 Task: Create a due date automation trigger when advanced on, on the tuesday after a card is due add dates with a start date at 11:00 AM.
Action: Mouse moved to (959, 296)
Screenshot: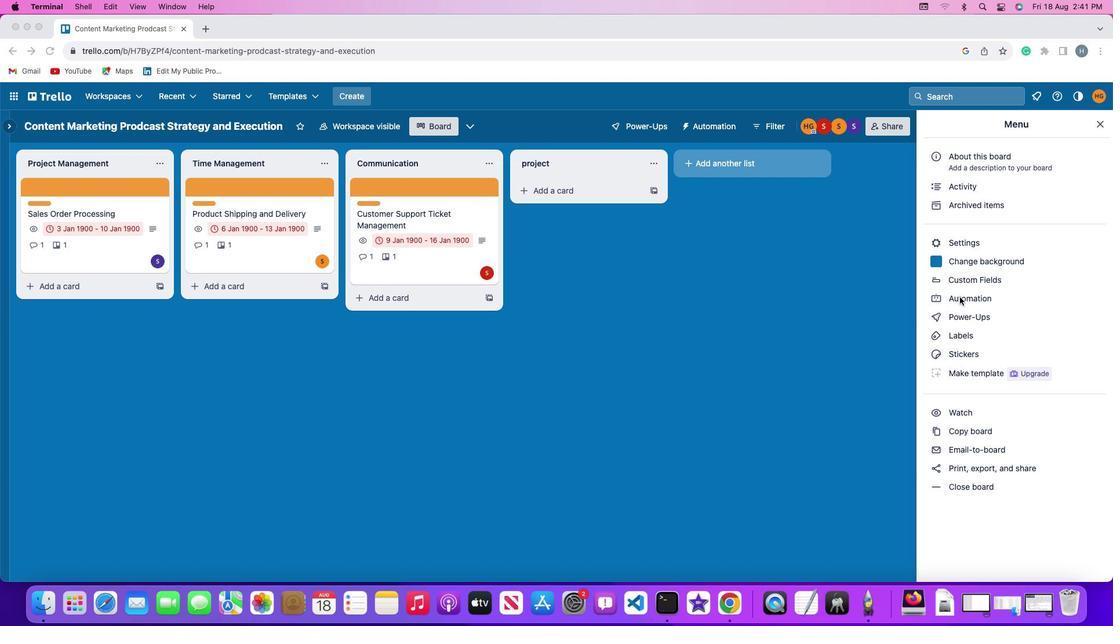 
Action: Mouse pressed left at (959, 296)
Screenshot: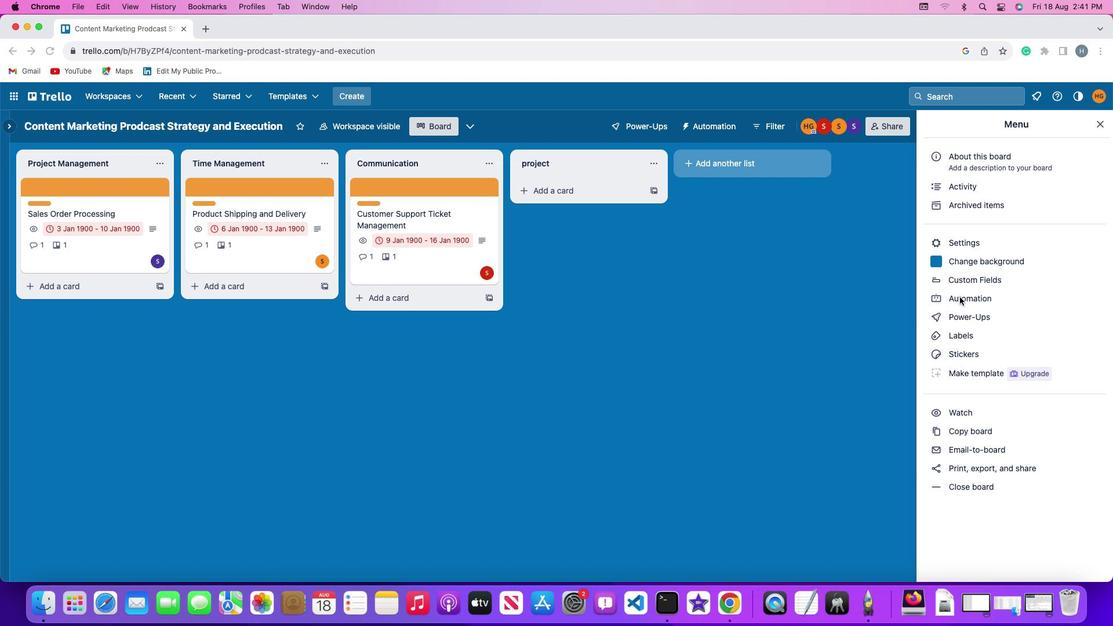 
Action: Mouse pressed left at (959, 296)
Screenshot: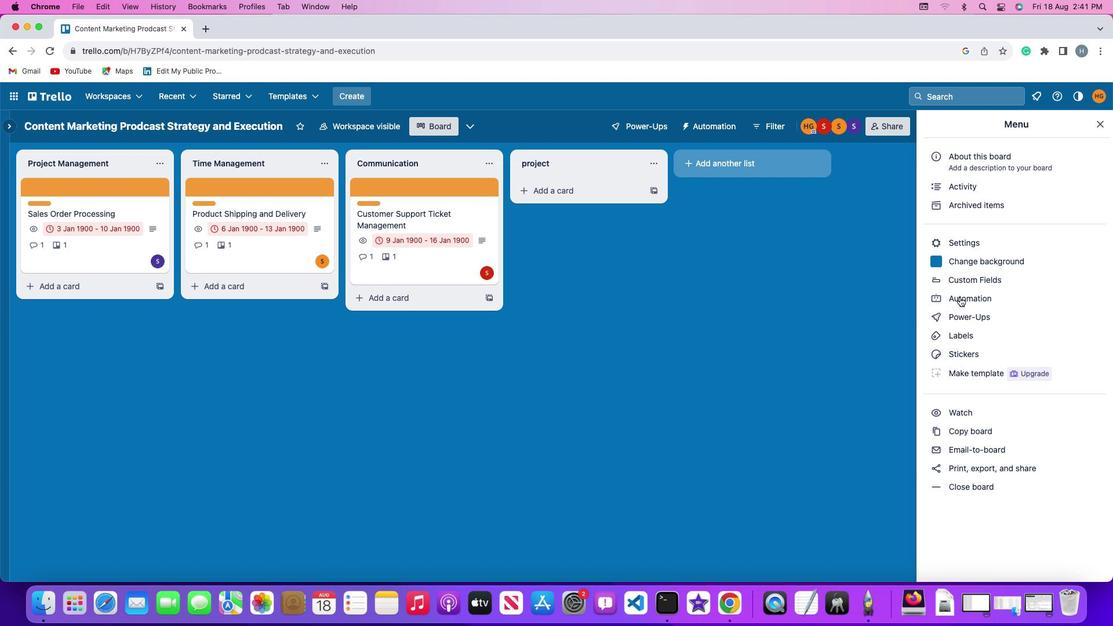 
Action: Mouse moved to (65, 279)
Screenshot: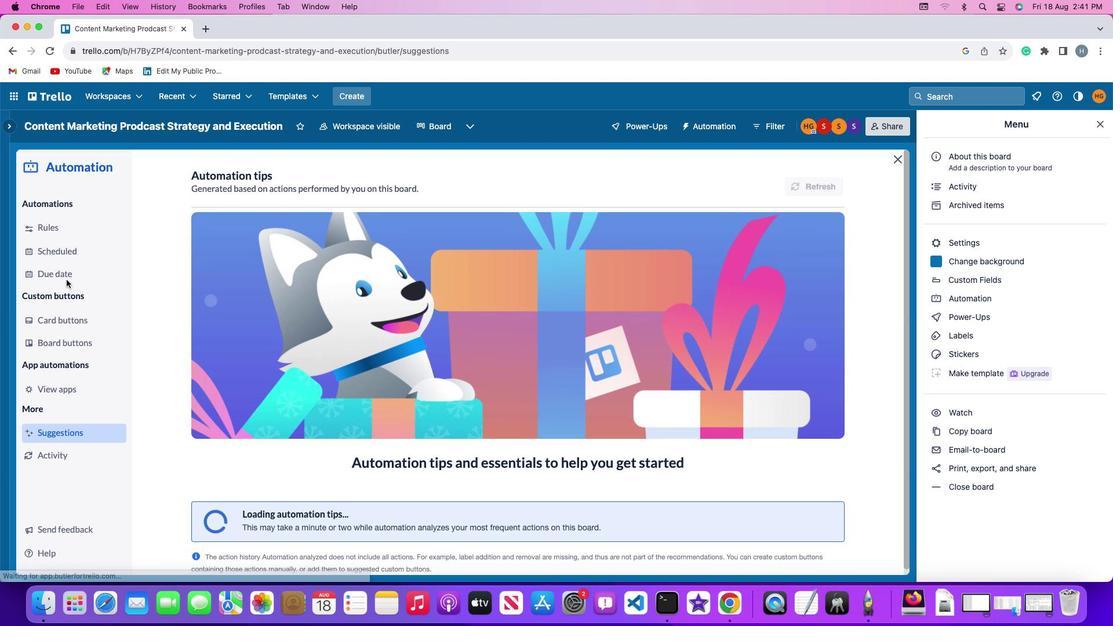
Action: Mouse pressed left at (65, 279)
Screenshot: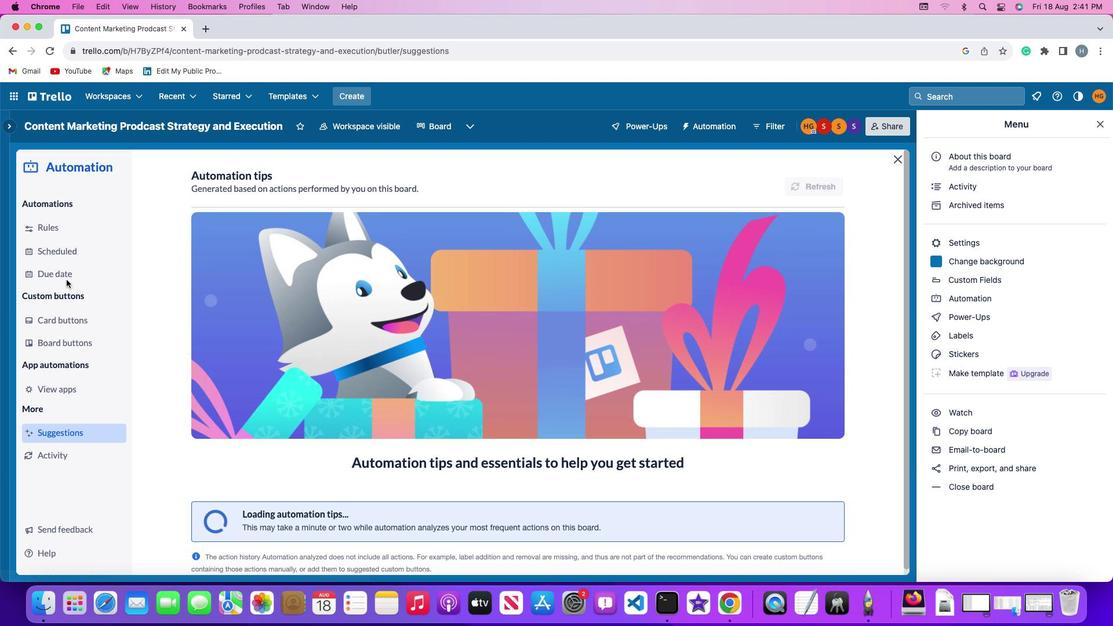 
Action: Mouse moved to (790, 177)
Screenshot: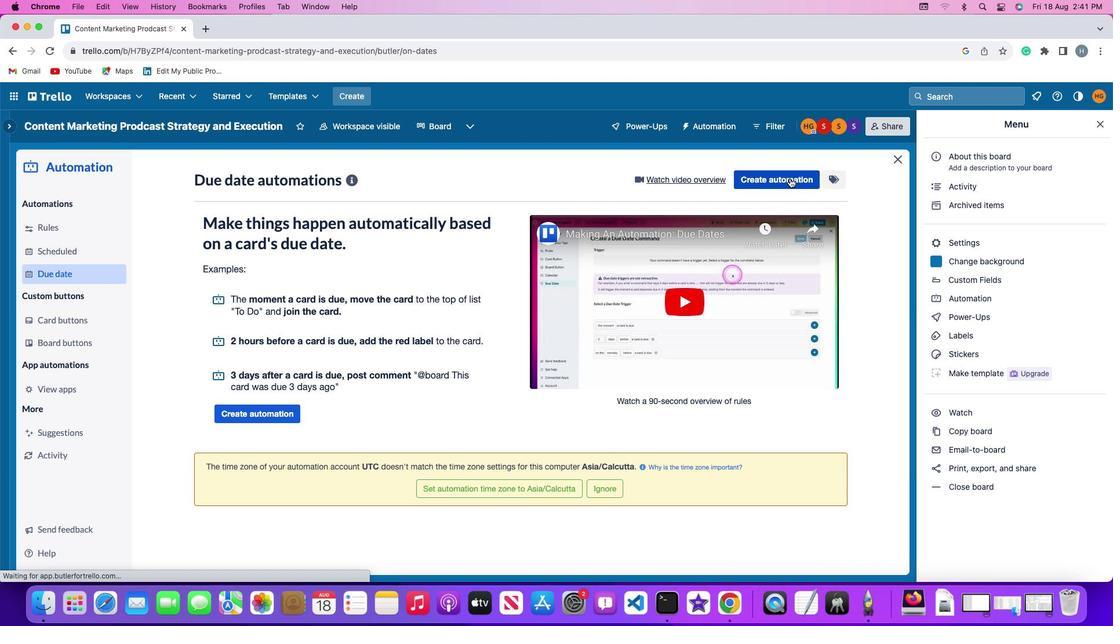 
Action: Mouse pressed left at (790, 177)
Screenshot: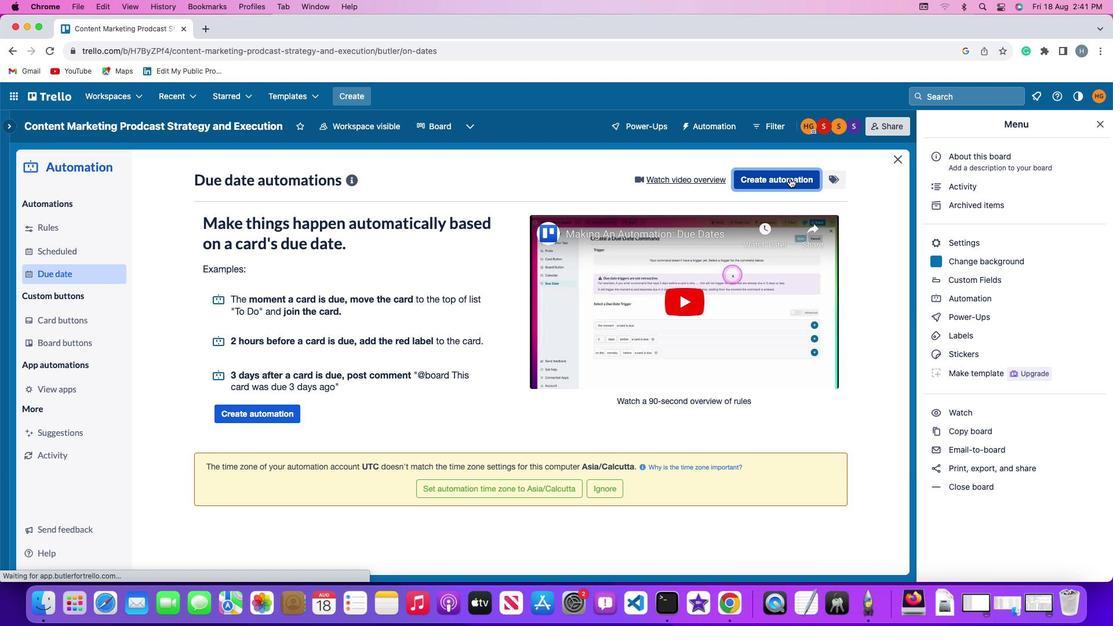 
Action: Mouse moved to (221, 288)
Screenshot: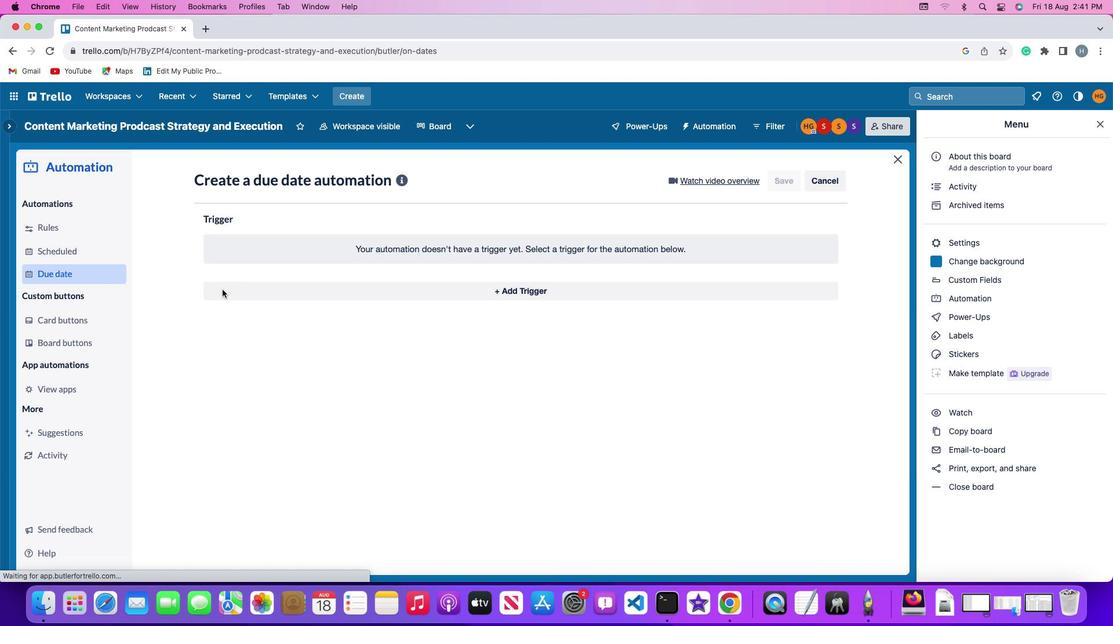 
Action: Mouse pressed left at (221, 288)
Screenshot: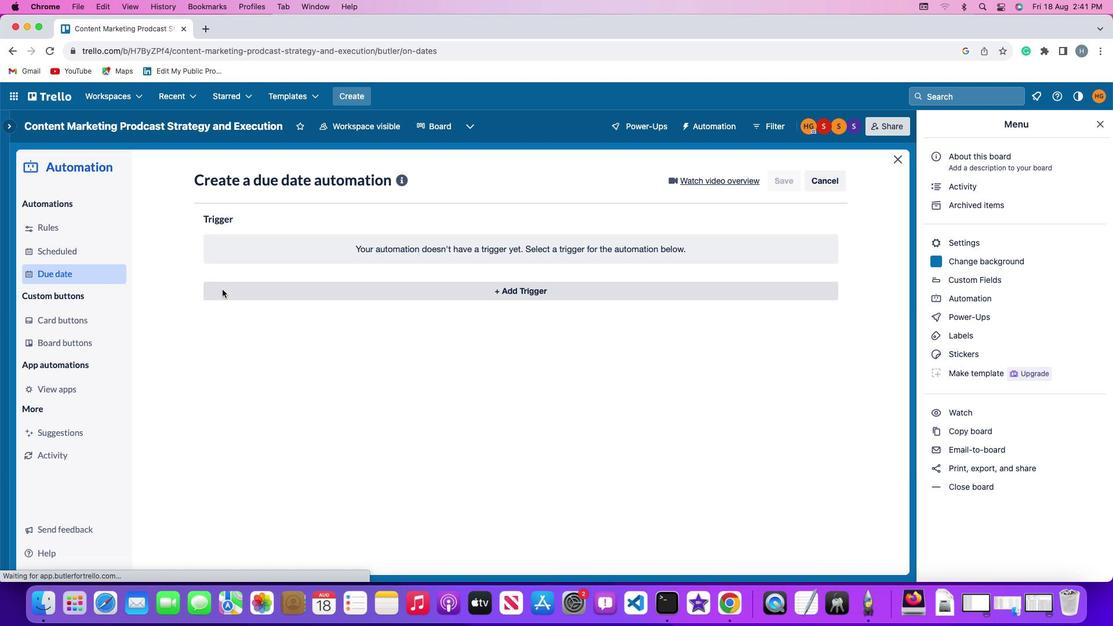 
Action: Mouse moved to (248, 503)
Screenshot: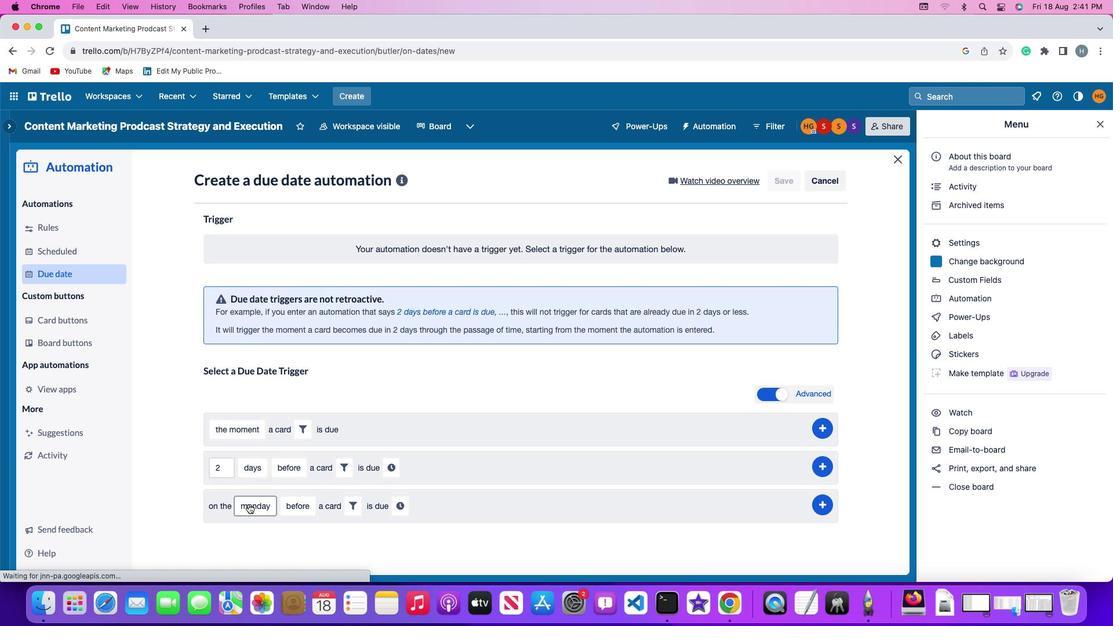 
Action: Mouse pressed left at (248, 503)
Screenshot: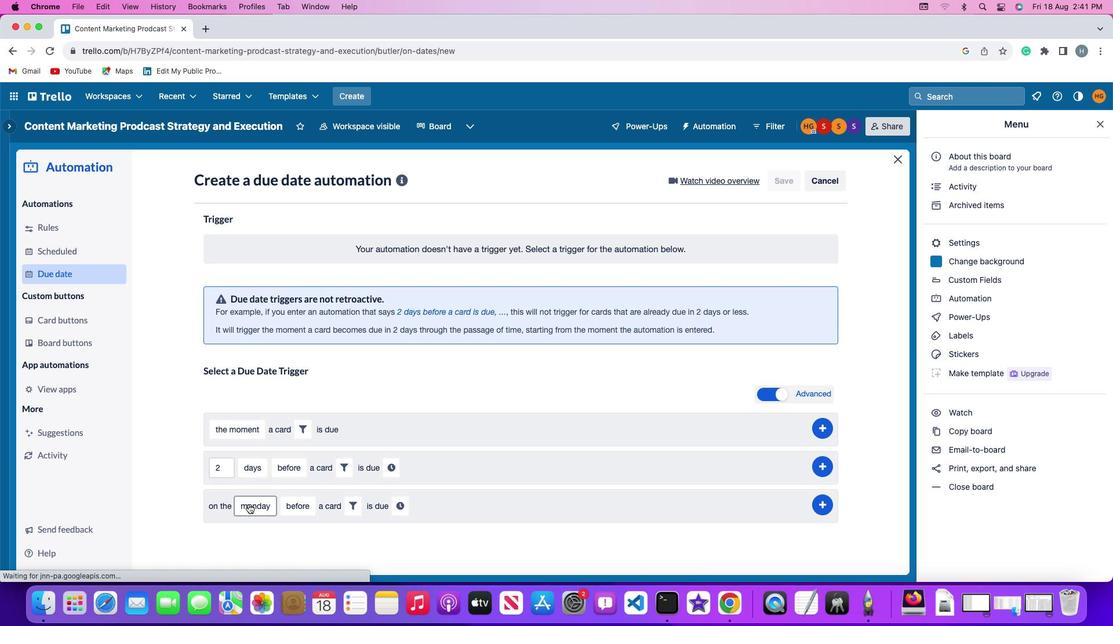 
Action: Mouse moved to (274, 372)
Screenshot: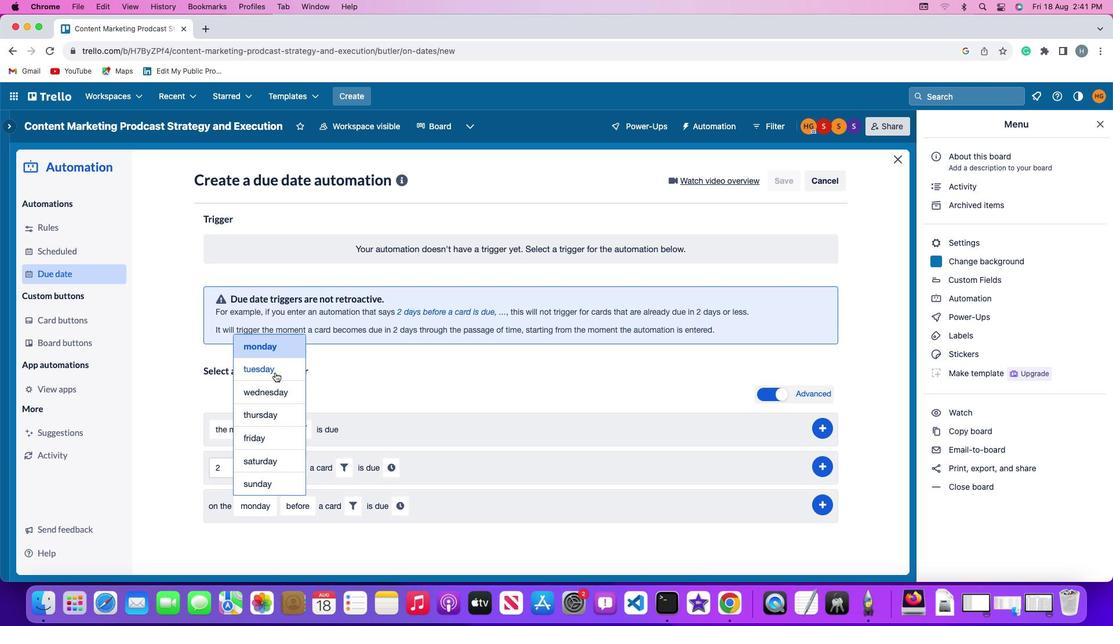 
Action: Mouse pressed left at (274, 372)
Screenshot: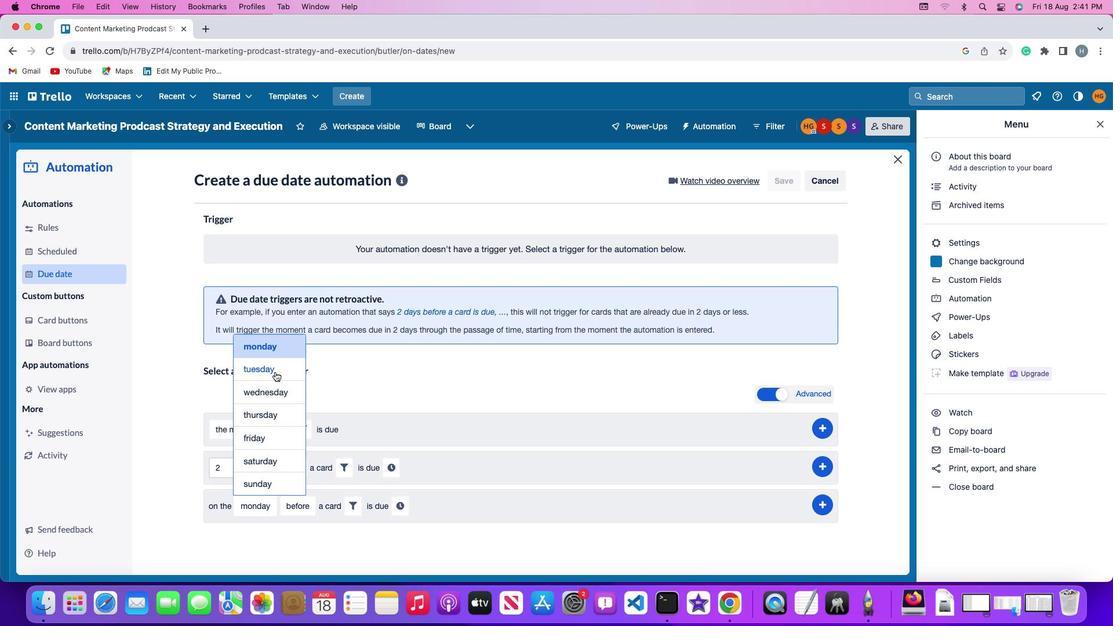 
Action: Mouse moved to (296, 509)
Screenshot: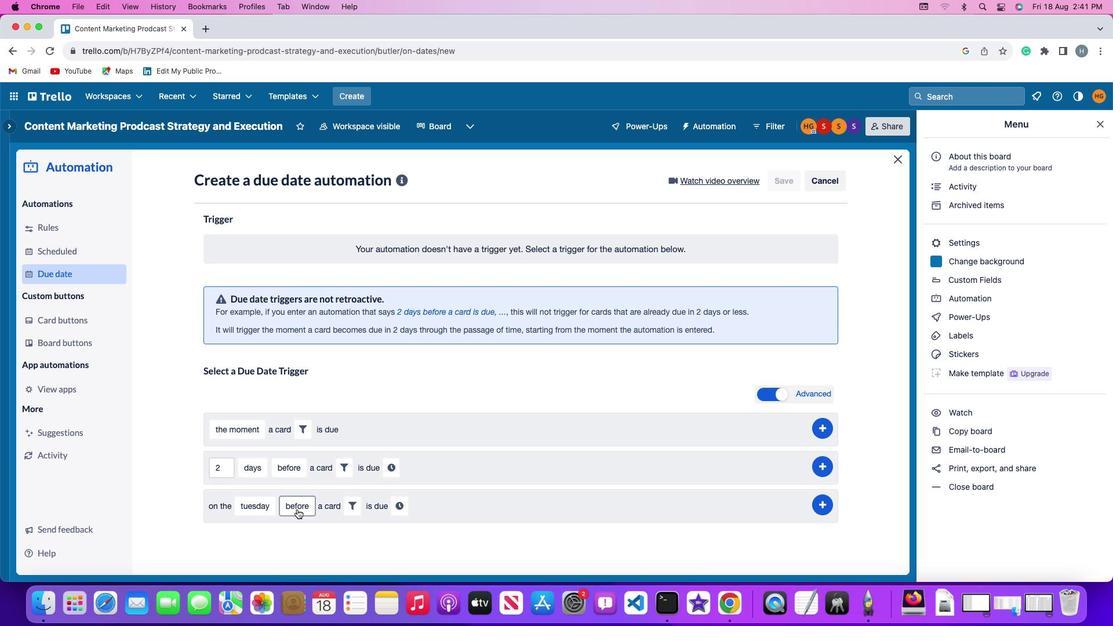 
Action: Mouse pressed left at (296, 509)
Screenshot: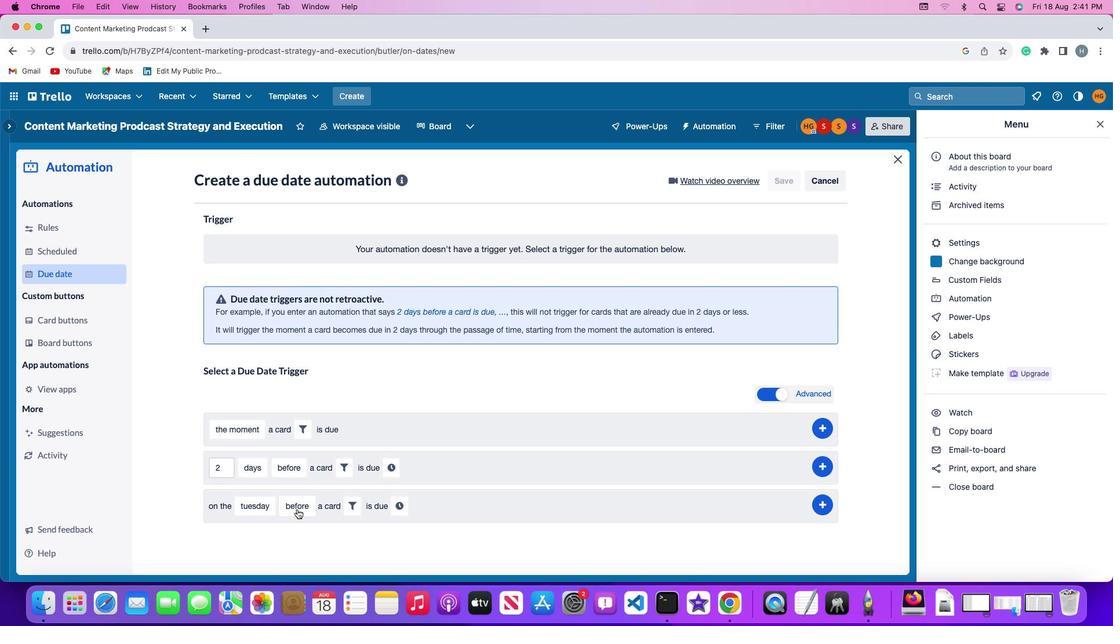 
Action: Mouse moved to (317, 433)
Screenshot: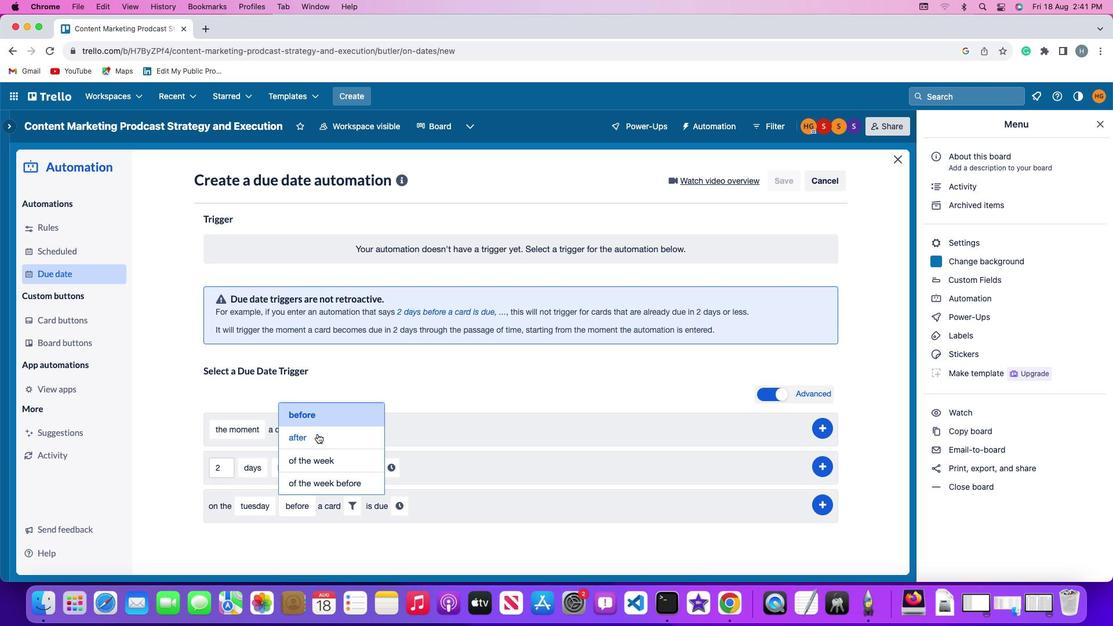 
Action: Mouse pressed left at (317, 433)
Screenshot: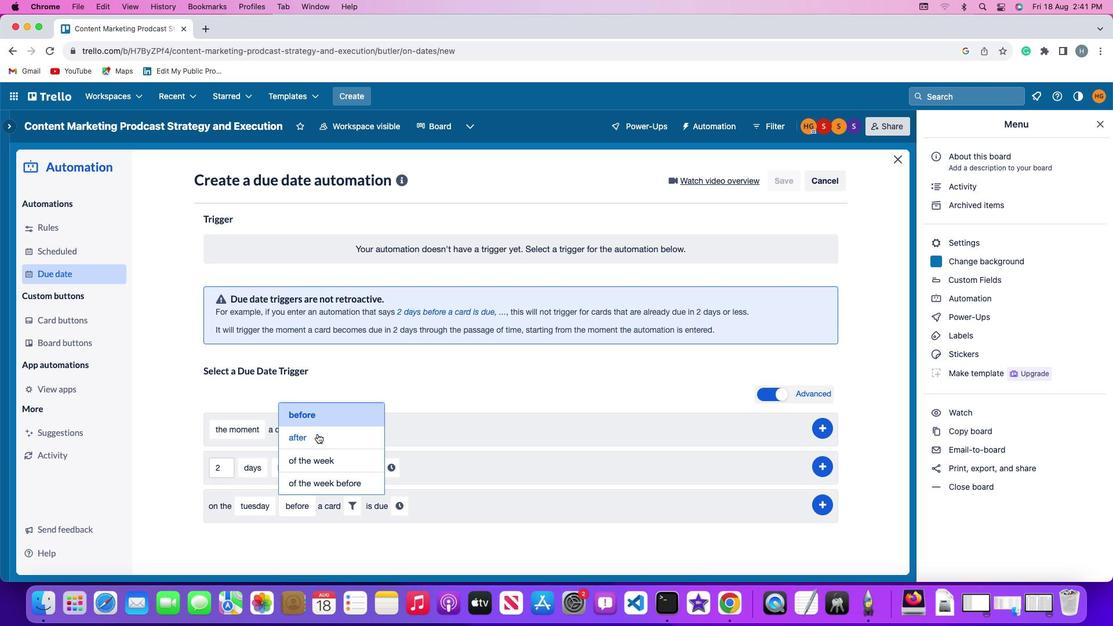 
Action: Mouse moved to (352, 511)
Screenshot: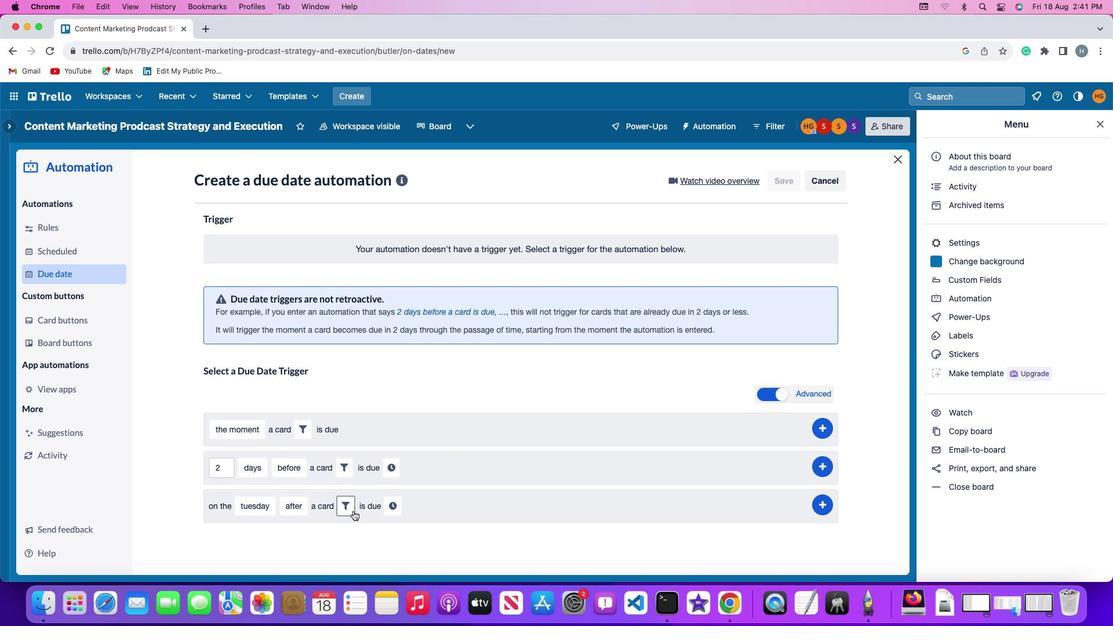
Action: Mouse pressed left at (352, 511)
Screenshot: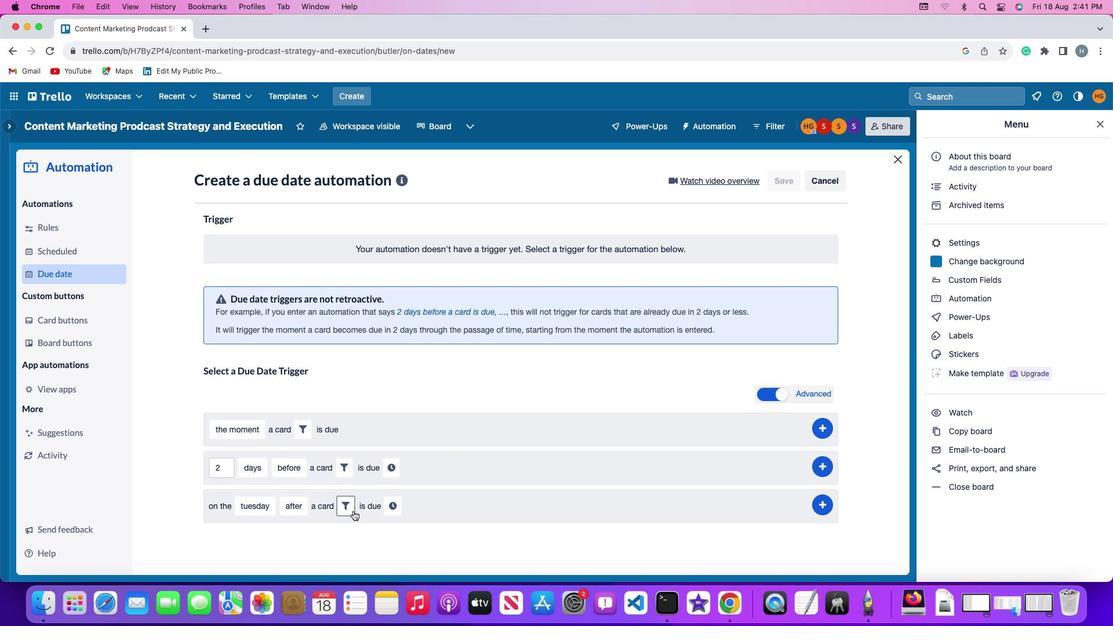 
Action: Mouse moved to (415, 542)
Screenshot: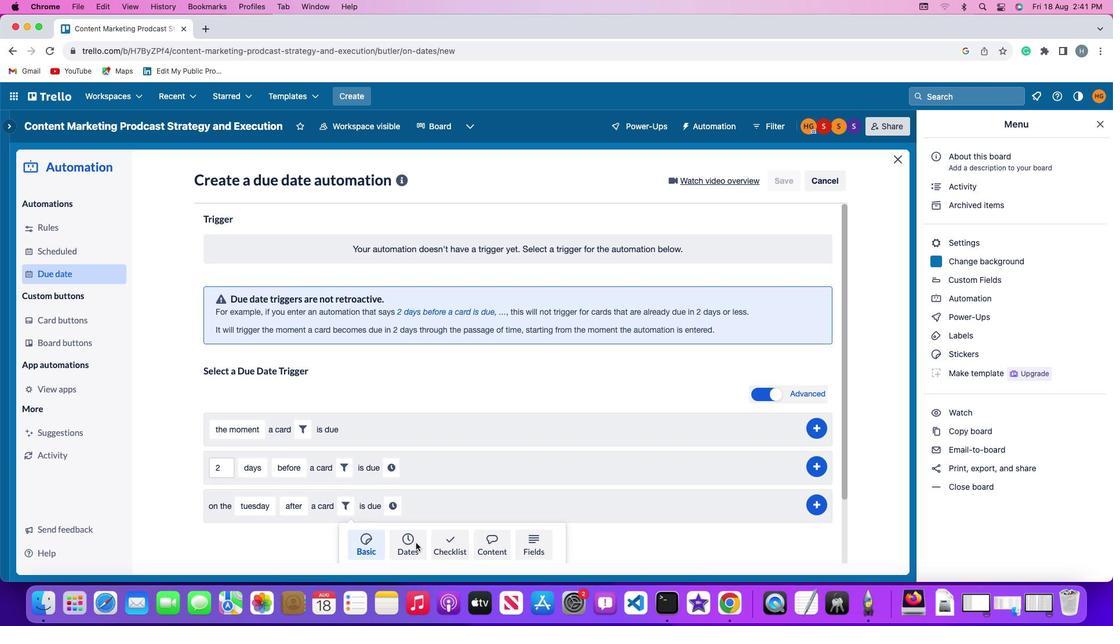 
Action: Mouse pressed left at (415, 542)
Screenshot: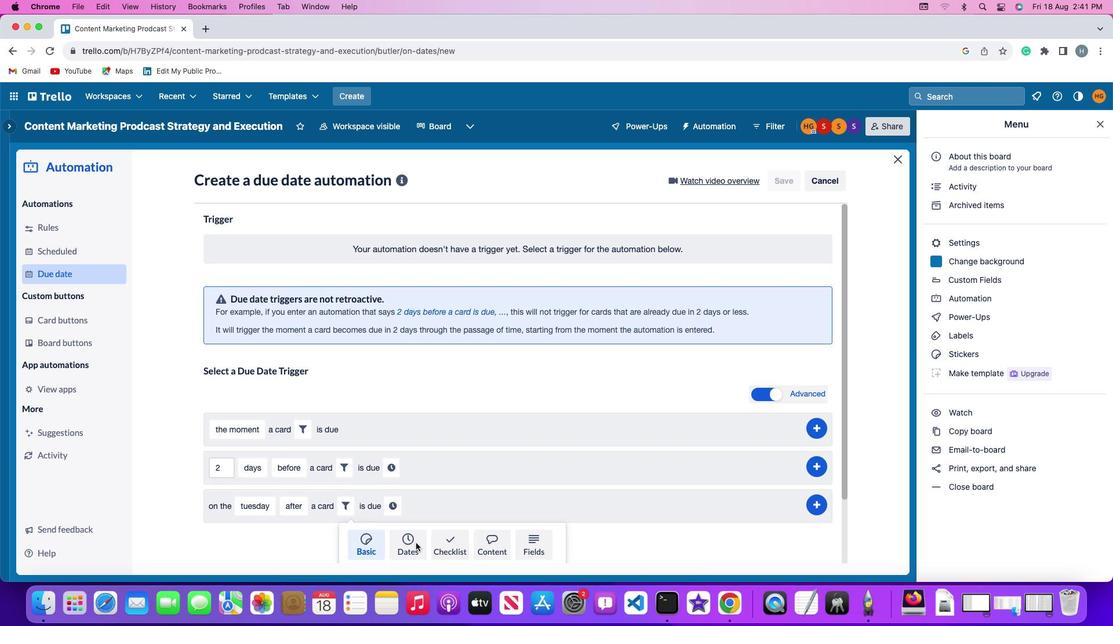 
Action: Mouse moved to (314, 533)
Screenshot: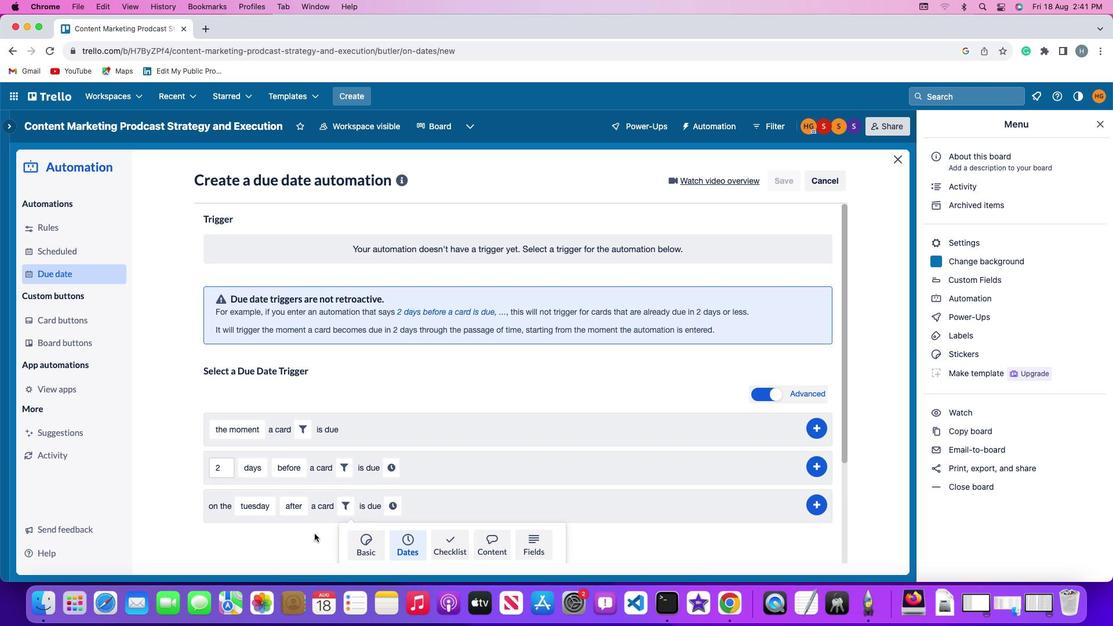 
Action: Mouse scrolled (314, 533) with delta (0, 0)
Screenshot: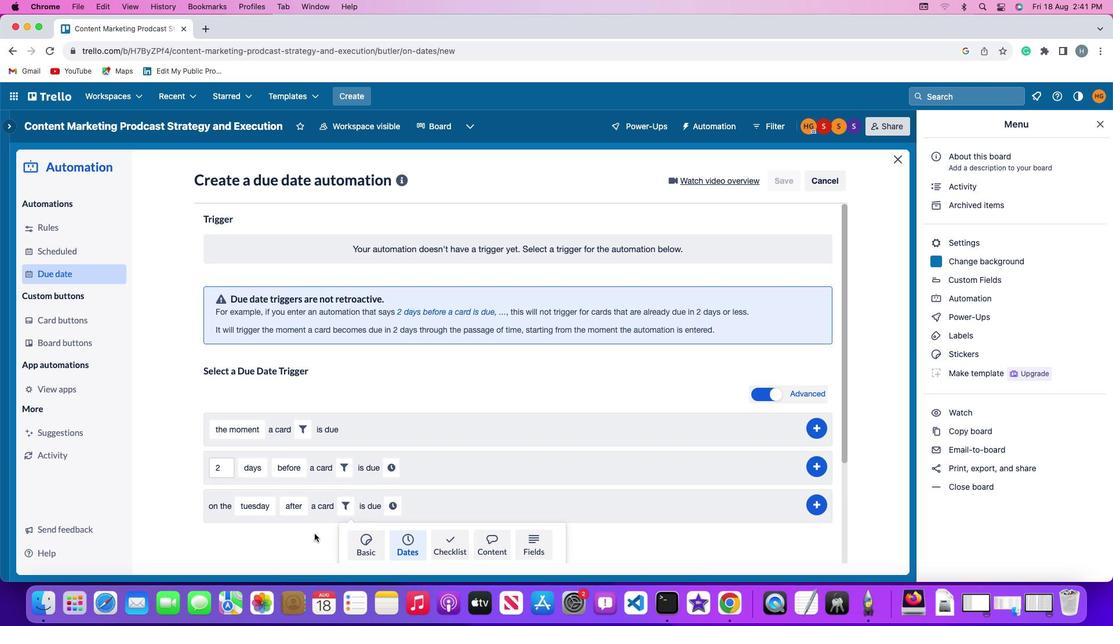 
Action: Mouse scrolled (314, 533) with delta (0, 0)
Screenshot: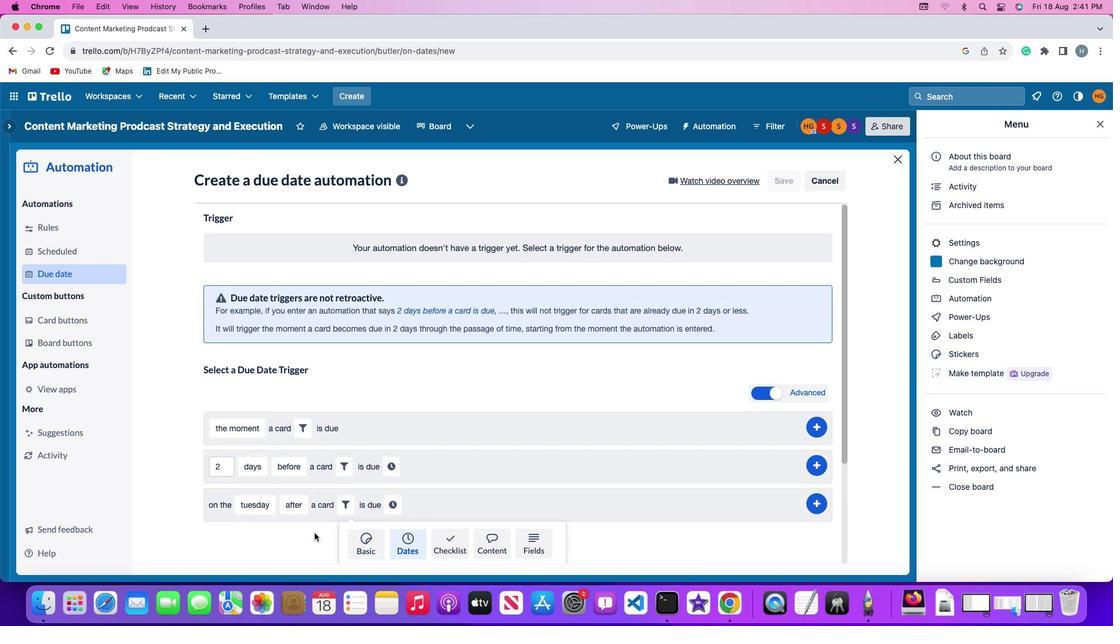 
Action: Mouse scrolled (314, 533) with delta (0, -1)
Screenshot: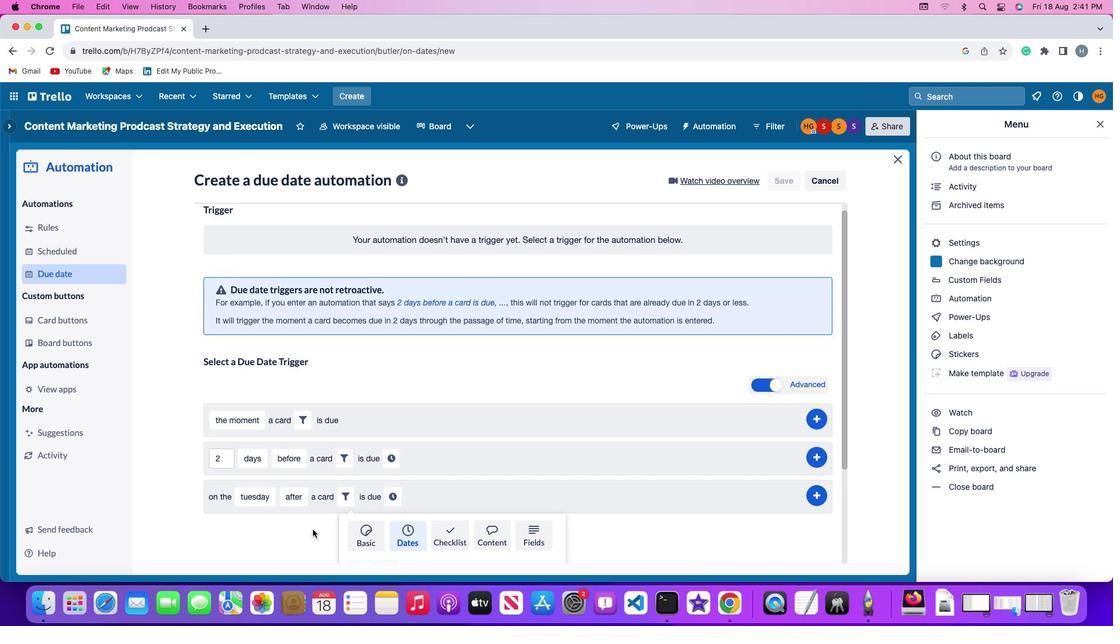 
Action: Mouse moved to (313, 533)
Screenshot: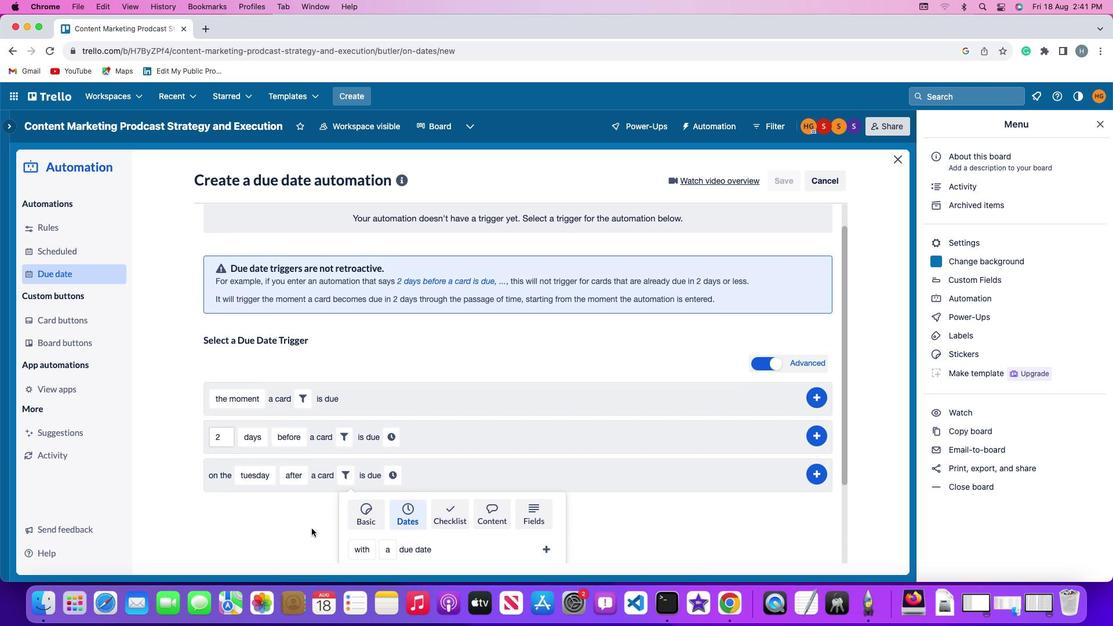 
Action: Mouse scrolled (313, 533) with delta (0, -2)
Screenshot: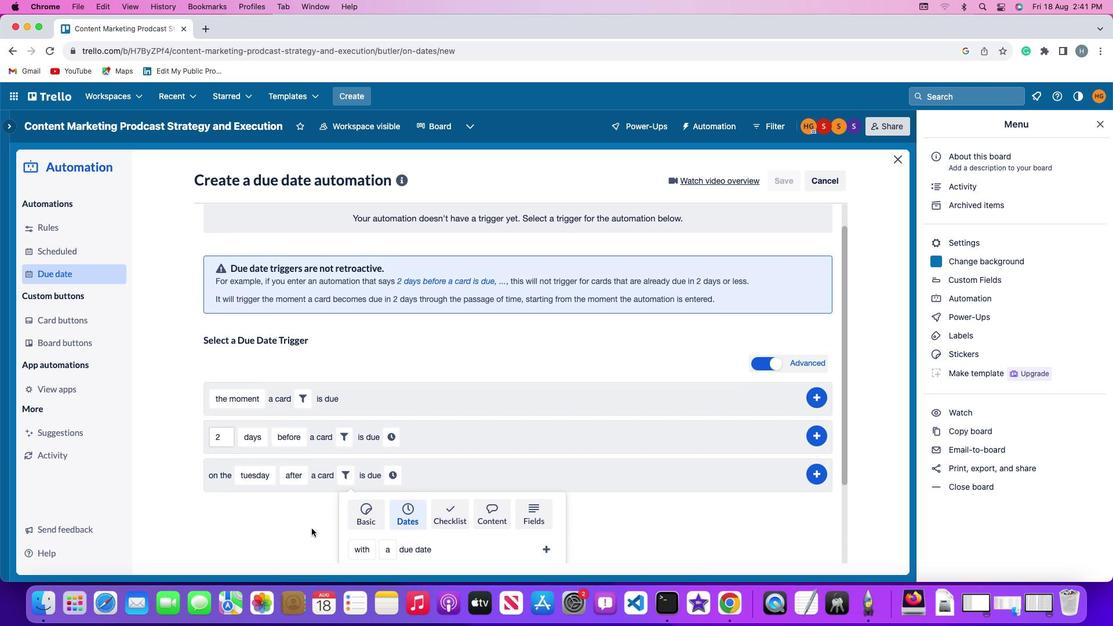 
Action: Mouse moved to (275, 507)
Screenshot: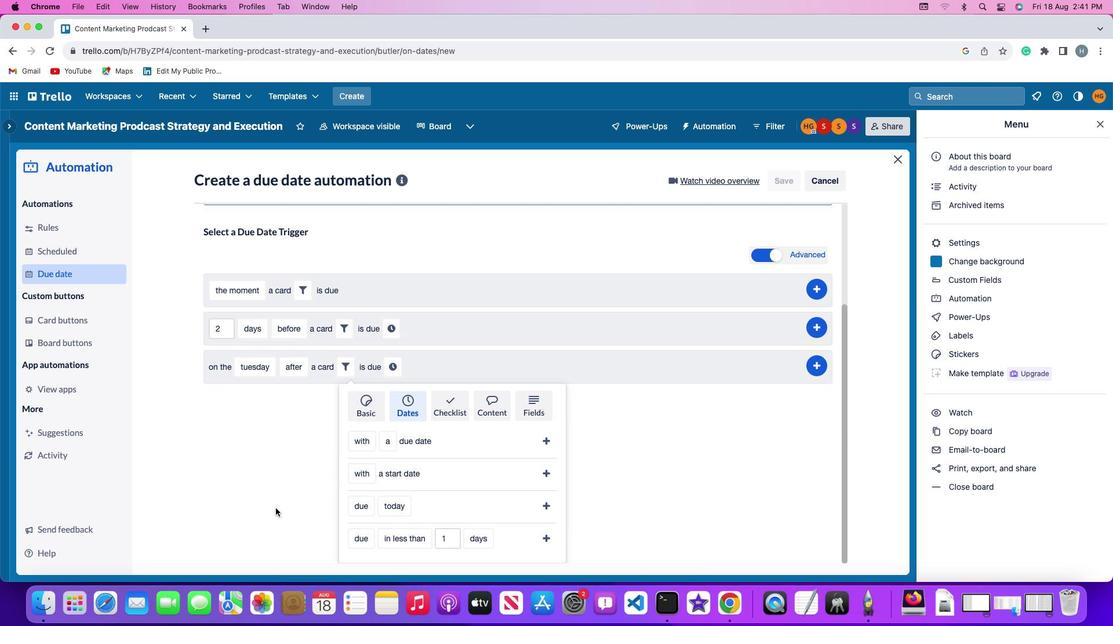 
Action: Mouse scrolled (275, 507) with delta (0, 0)
Screenshot: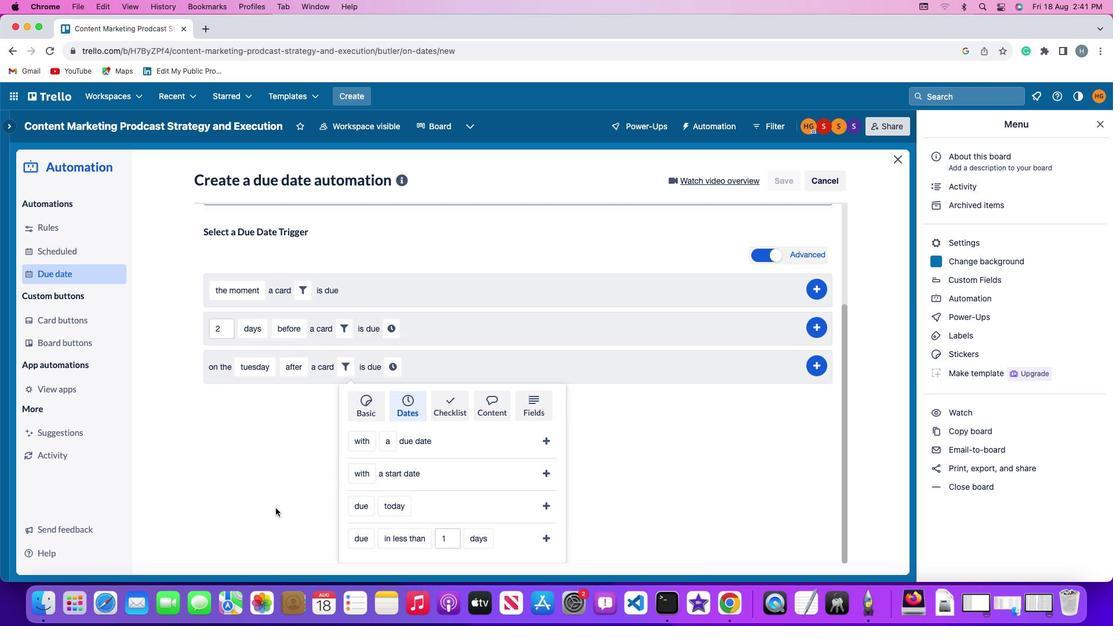 
Action: Mouse scrolled (275, 507) with delta (0, 0)
Screenshot: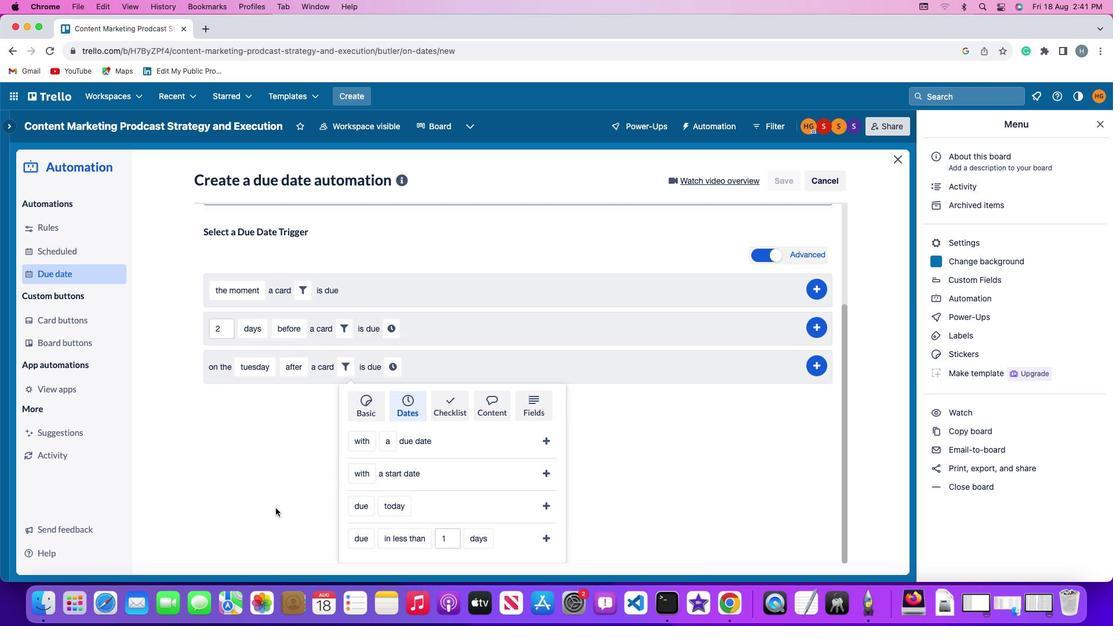 
Action: Mouse scrolled (275, 507) with delta (0, -1)
Screenshot: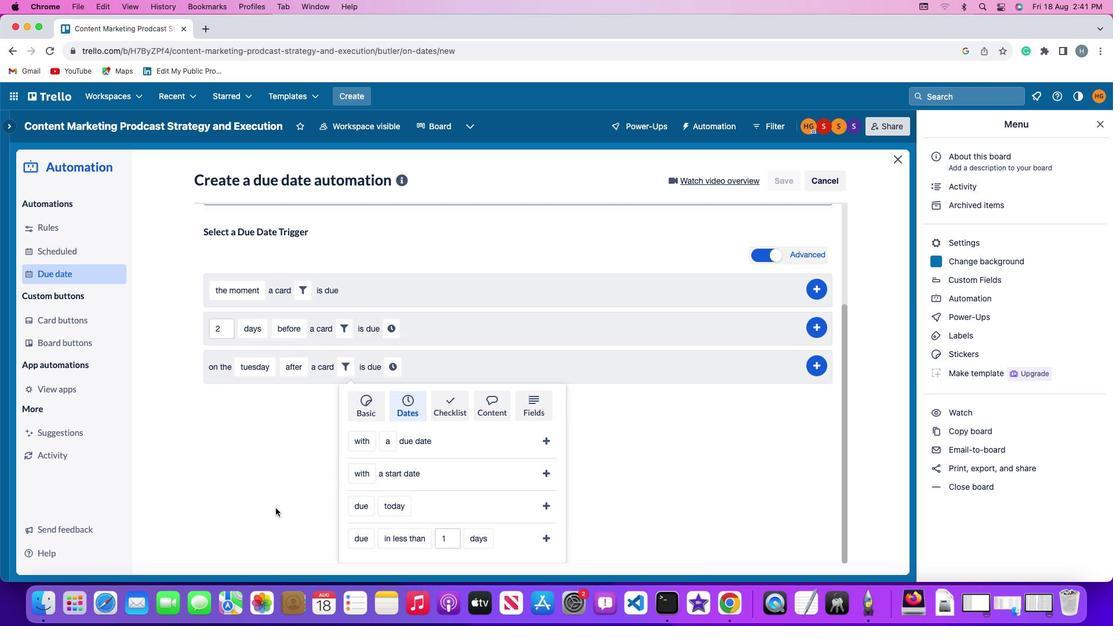 
Action: Mouse moved to (364, 479)
Screenshot: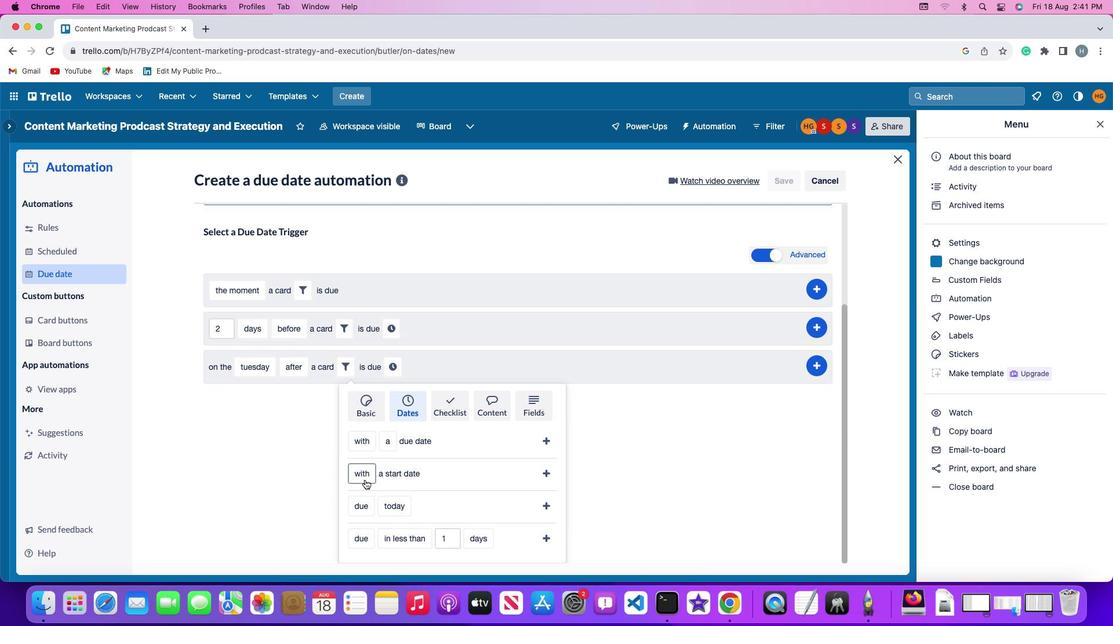 
Action: Mouse pressed left at (364, 479)
Screenshot: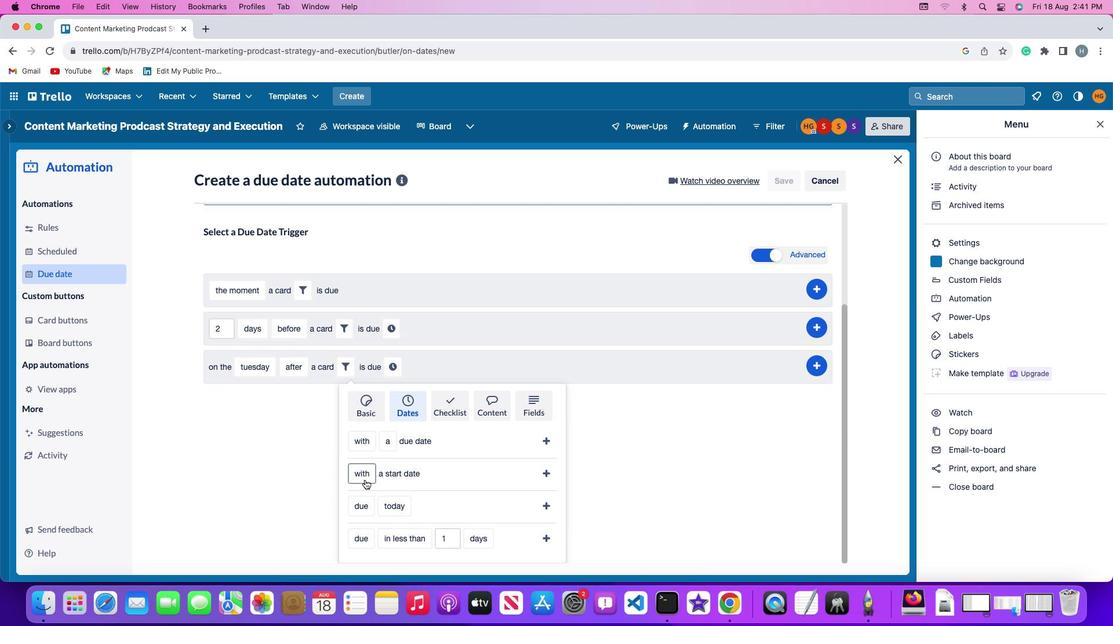 
Action: Mouse moved to (367, 494)
Screenshot: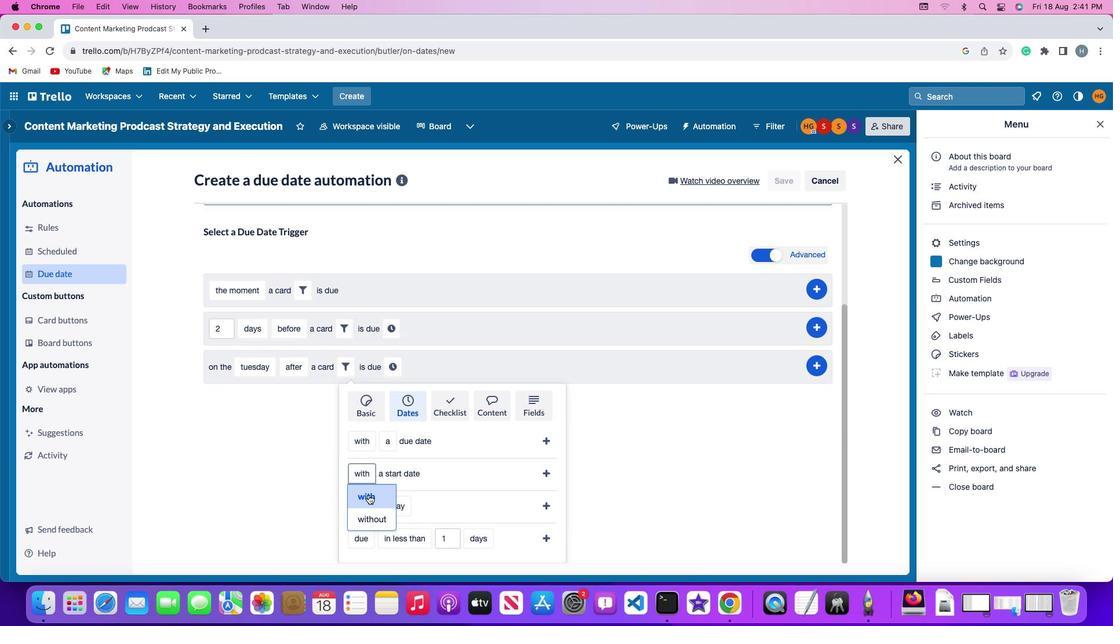 
Action: Mouse pressed left at (367, 494)
Screenshot: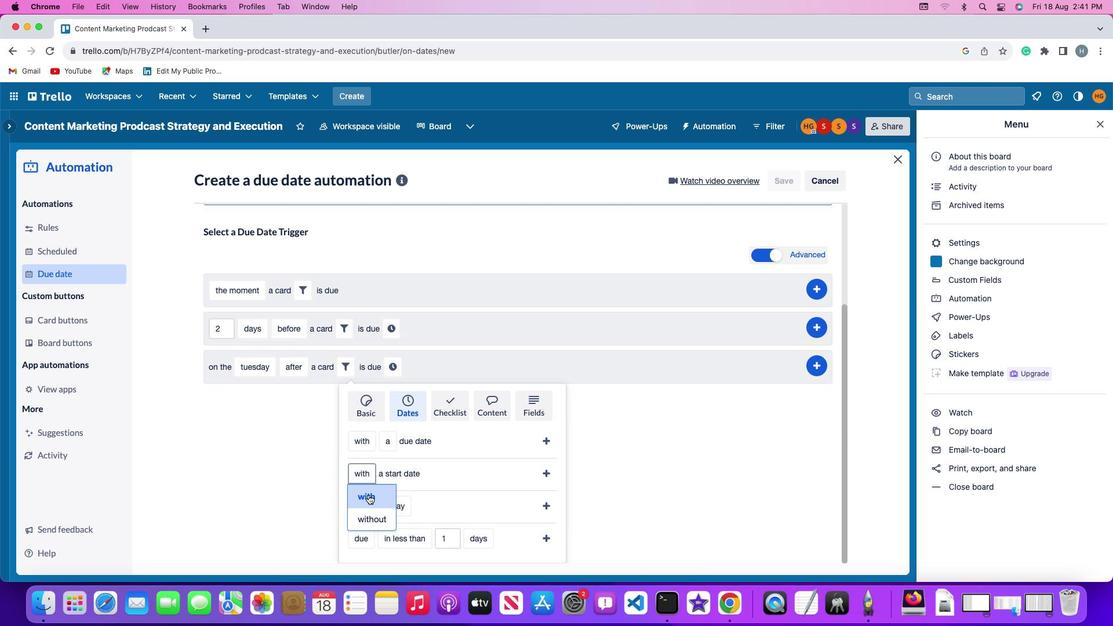
Action: Mouse moved to (541, 471)
Screenshot: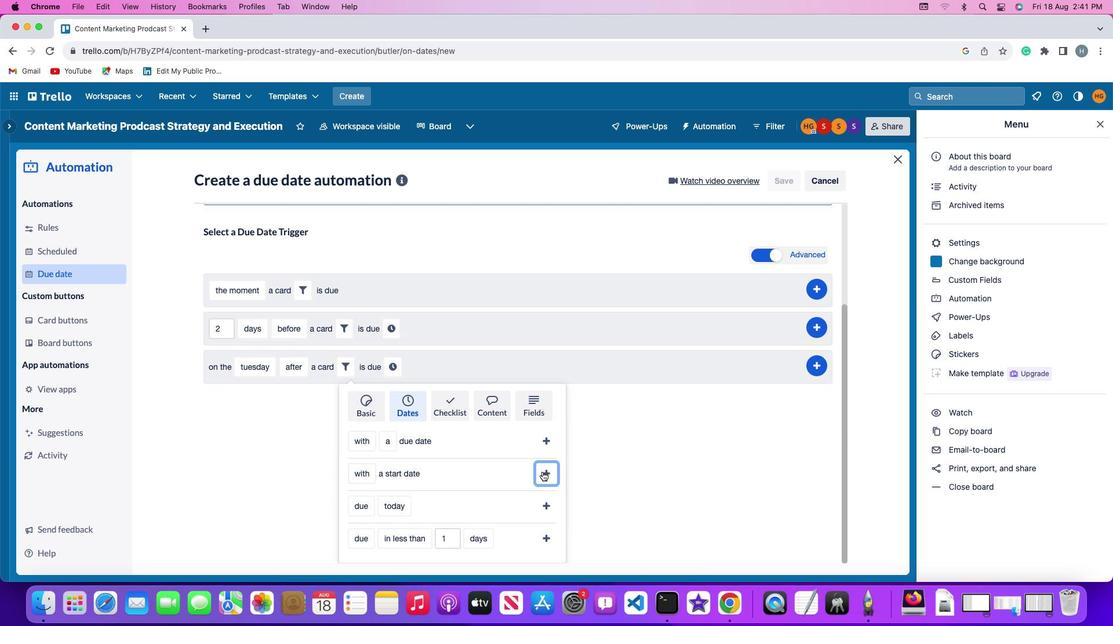 
Action: Mouse pressed left at (541, 471)
Screenshot: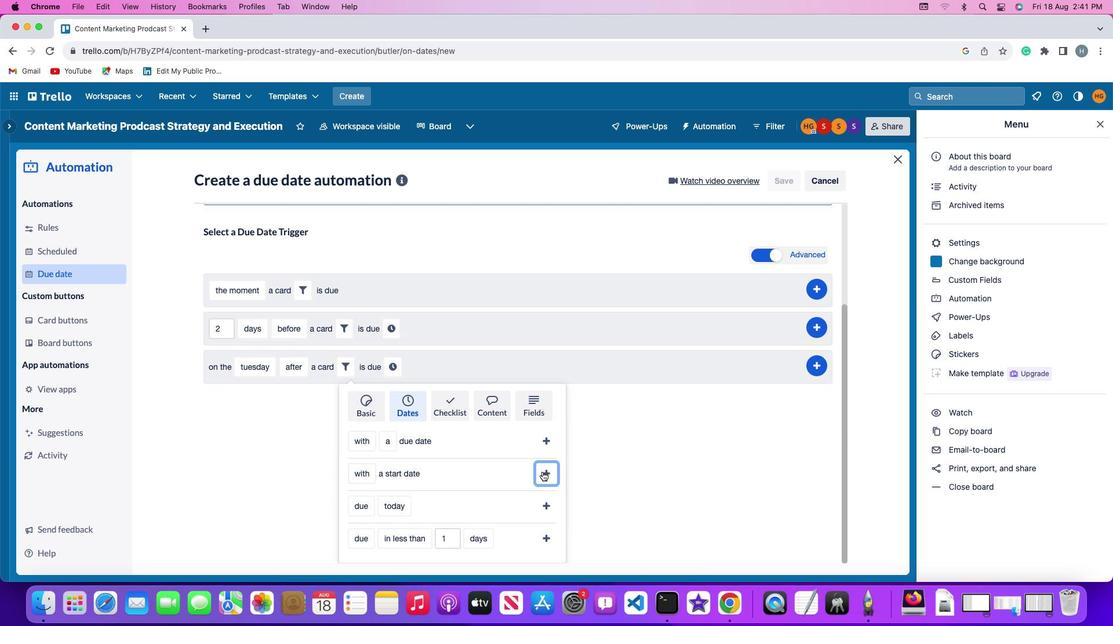 
Action: Mouse moved to (482, 504)
Screenshot: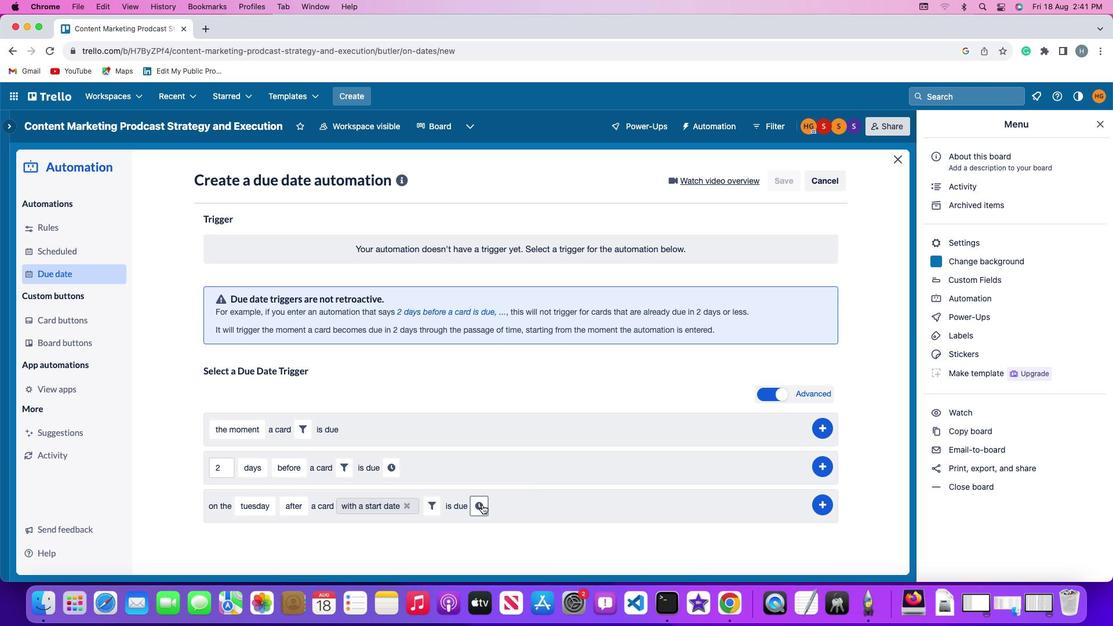 
Action: Mouse pressed left at (482, 504)
Screenshot: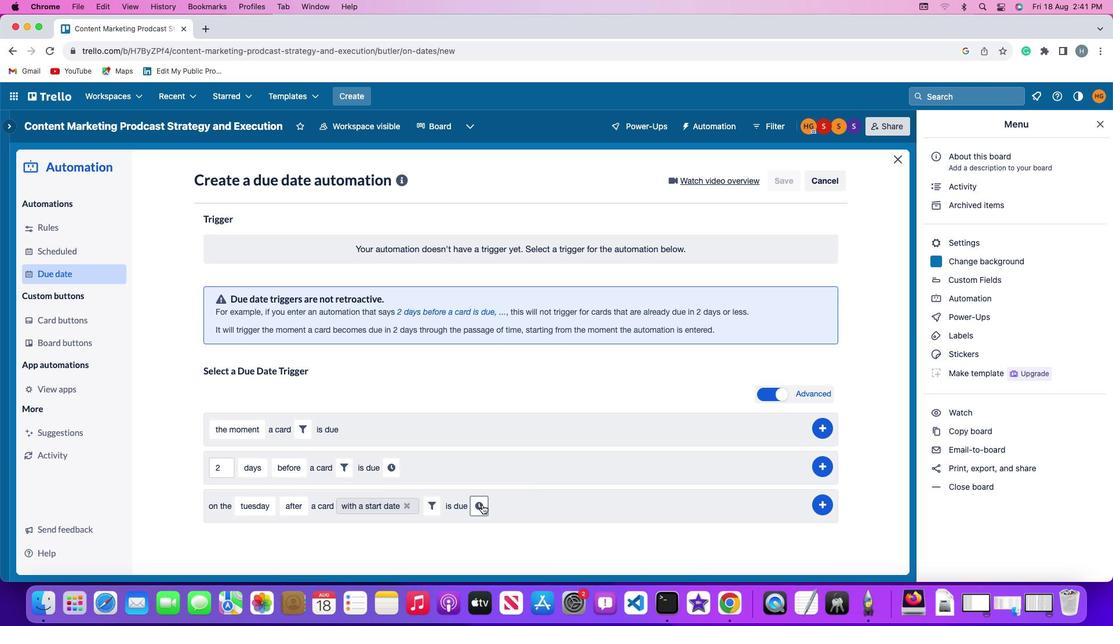 
Action: Mouse moved to (505, 510)
Screenshot: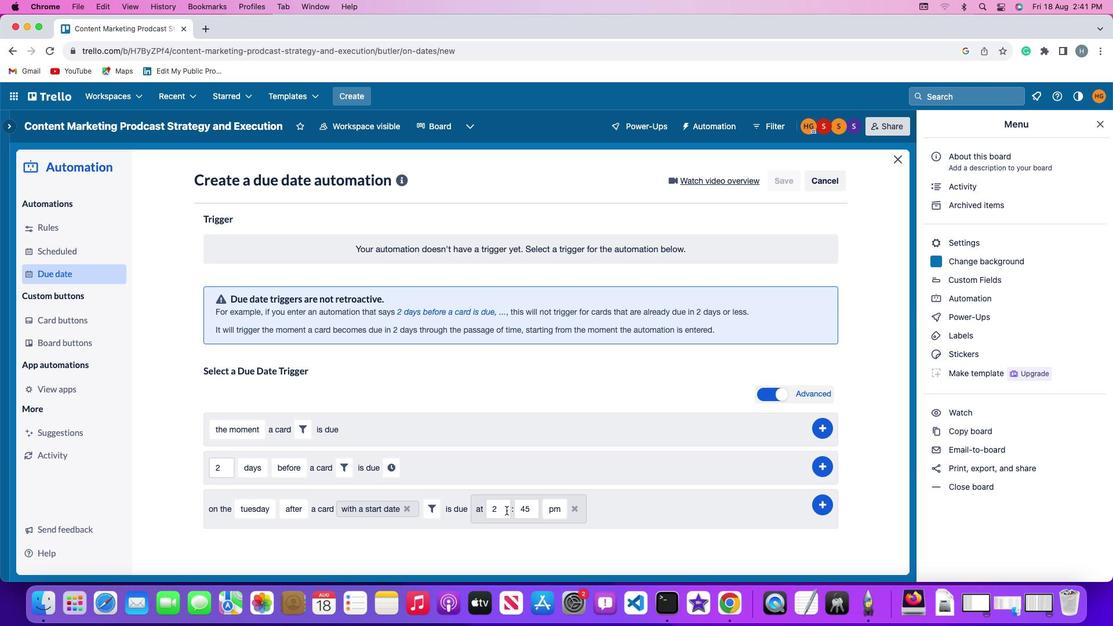 
Action: Mouse pressed left at (505, 510)
Screenshot: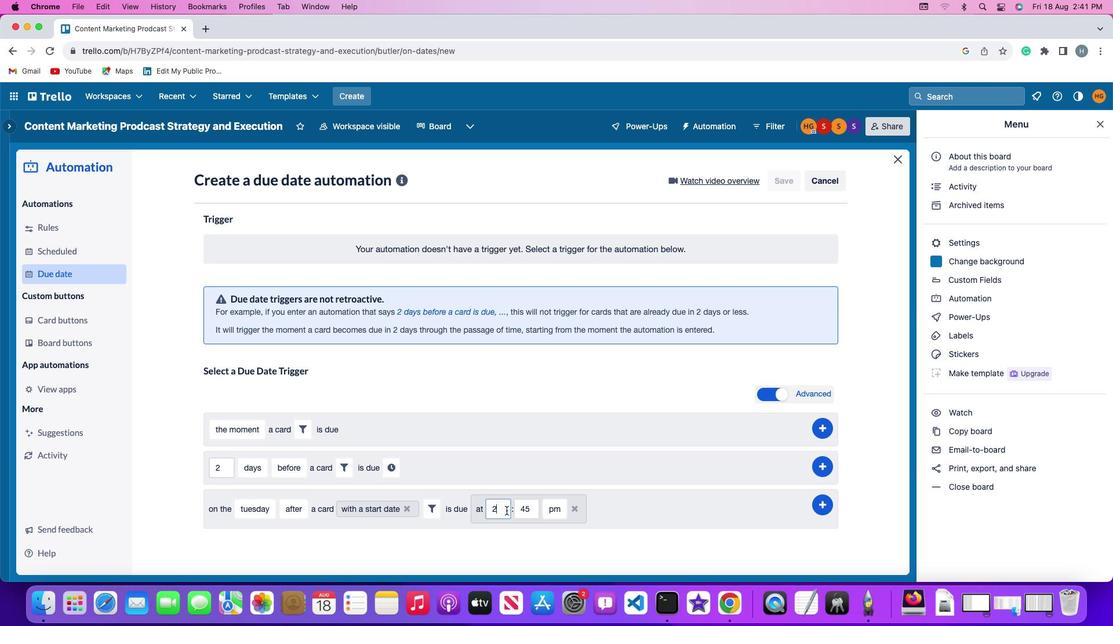 
Action: Key pressed Key.backspace'1'
Screenshot: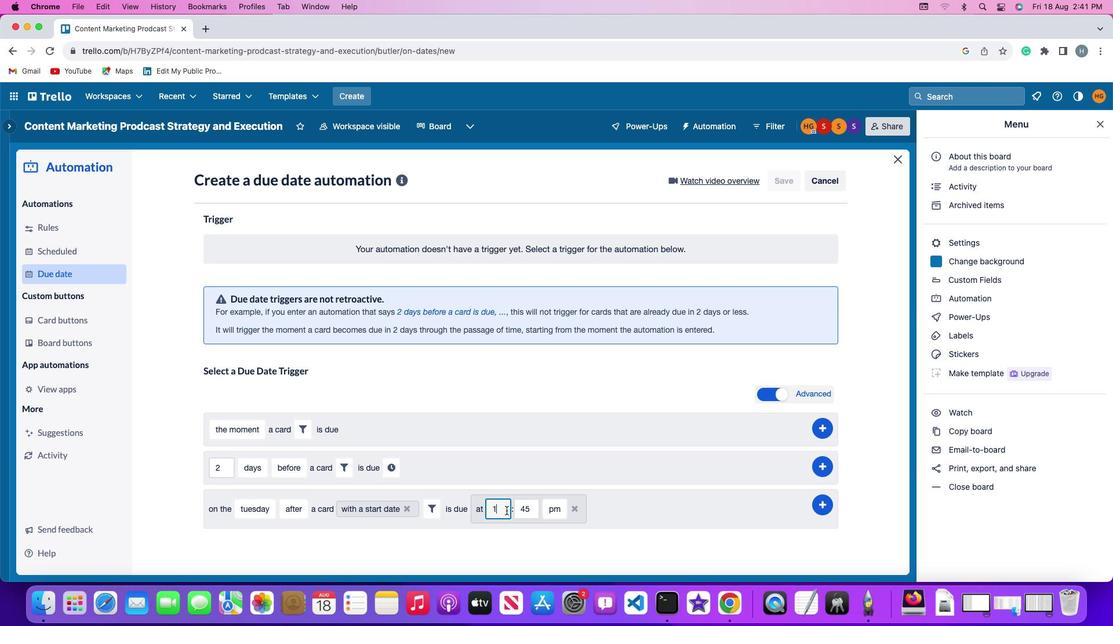 
Action: Mouse moved to (505, 509)
Screenshot: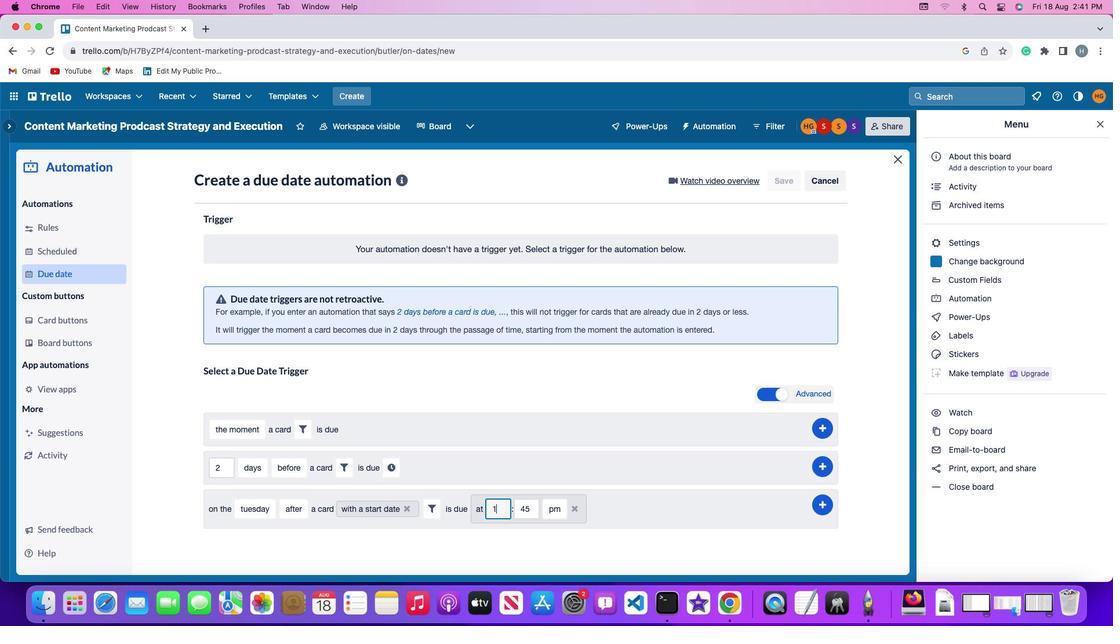 
Action: Key pressed '1'
Screenshot: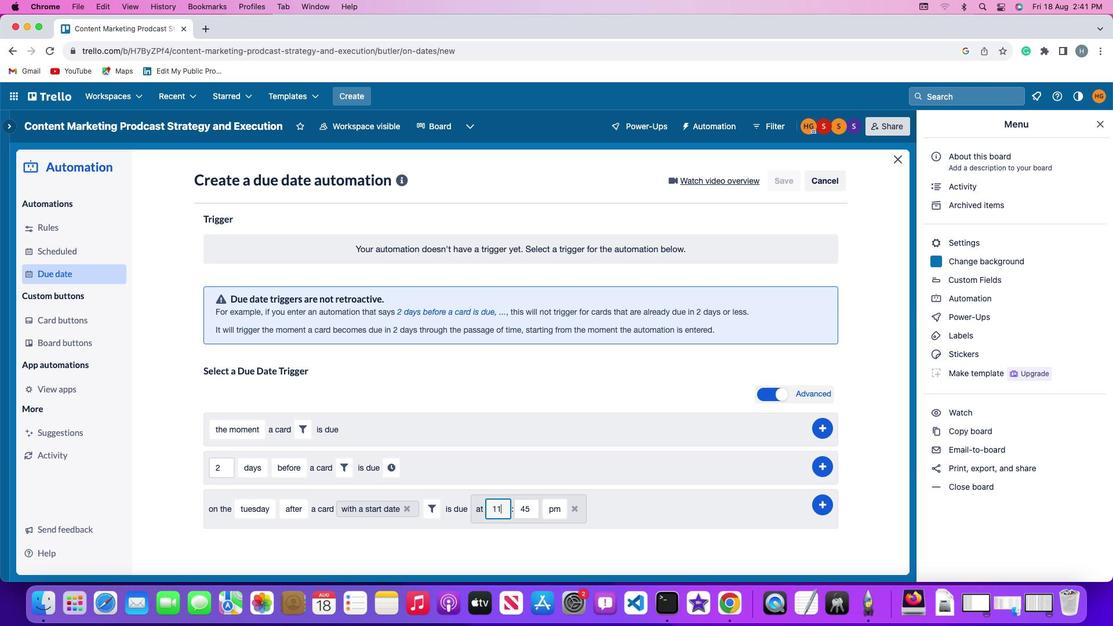 
Action: Mouse moved to (534, 508)
Screenshot: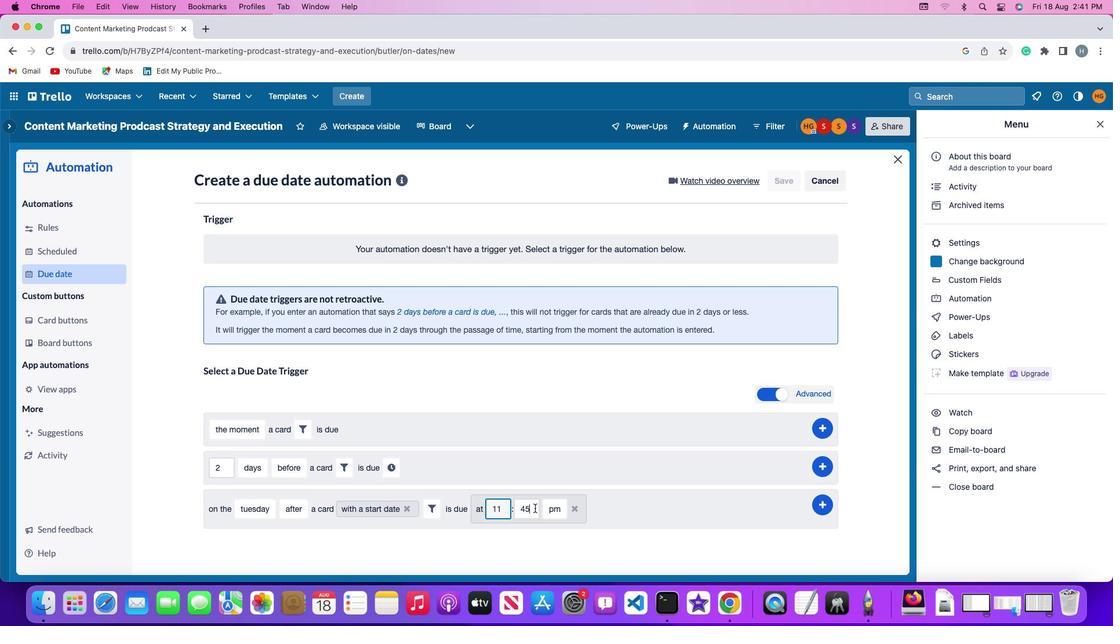
Action: Mouse pressed left at (534, 508)
Screenshot: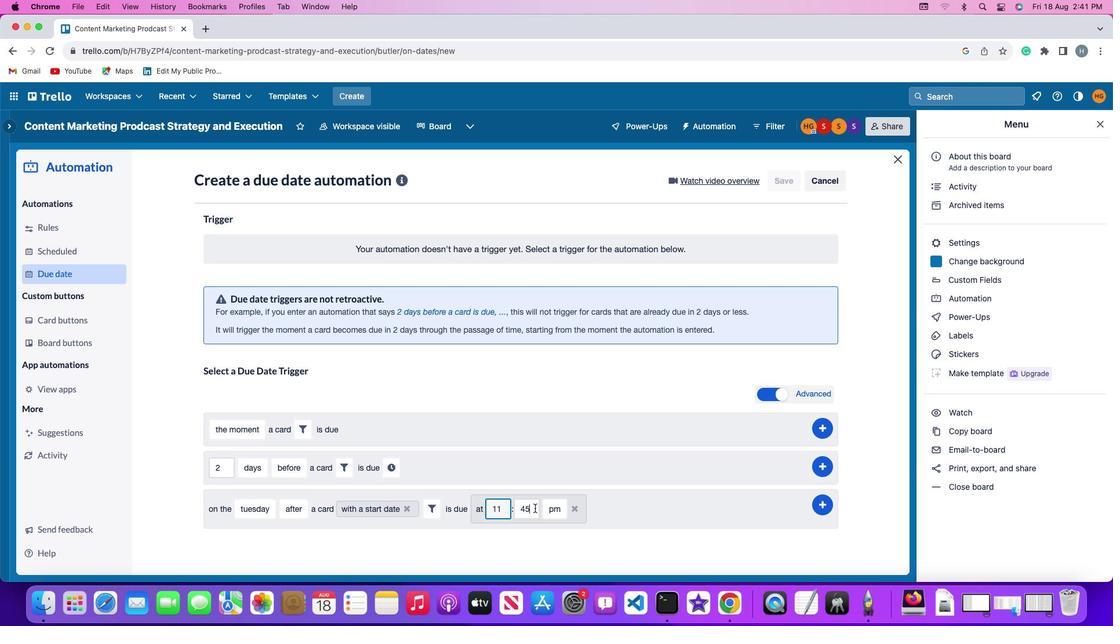 
Action: Key pressed Key.backspaceKey.backspace'0''0'
Screenshot: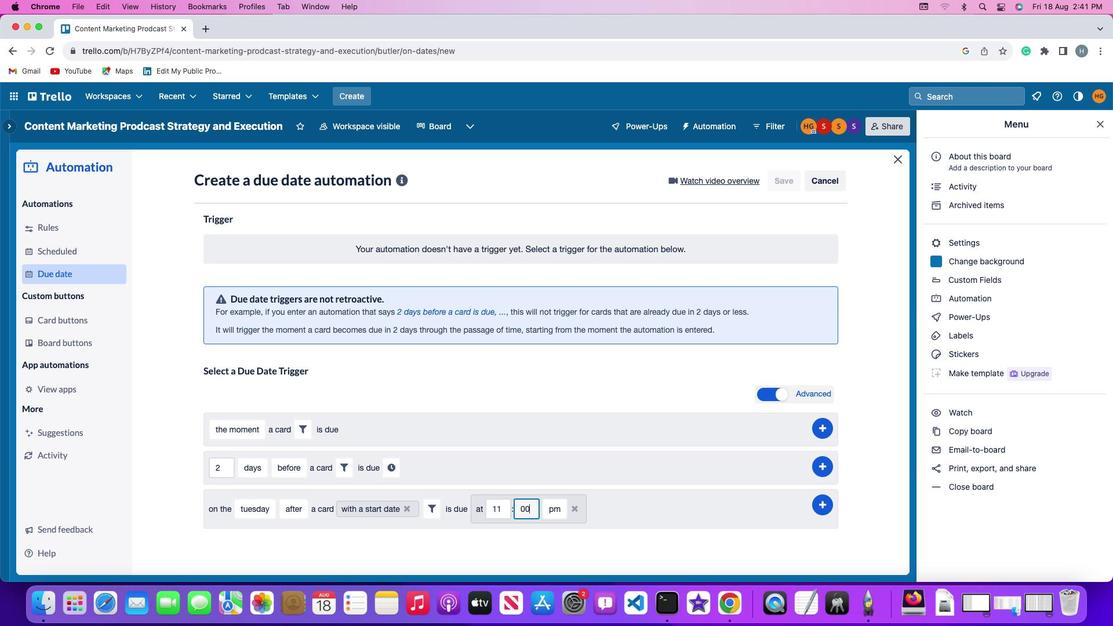 
Action: Mouse moved to (548, 508)
Screenshot: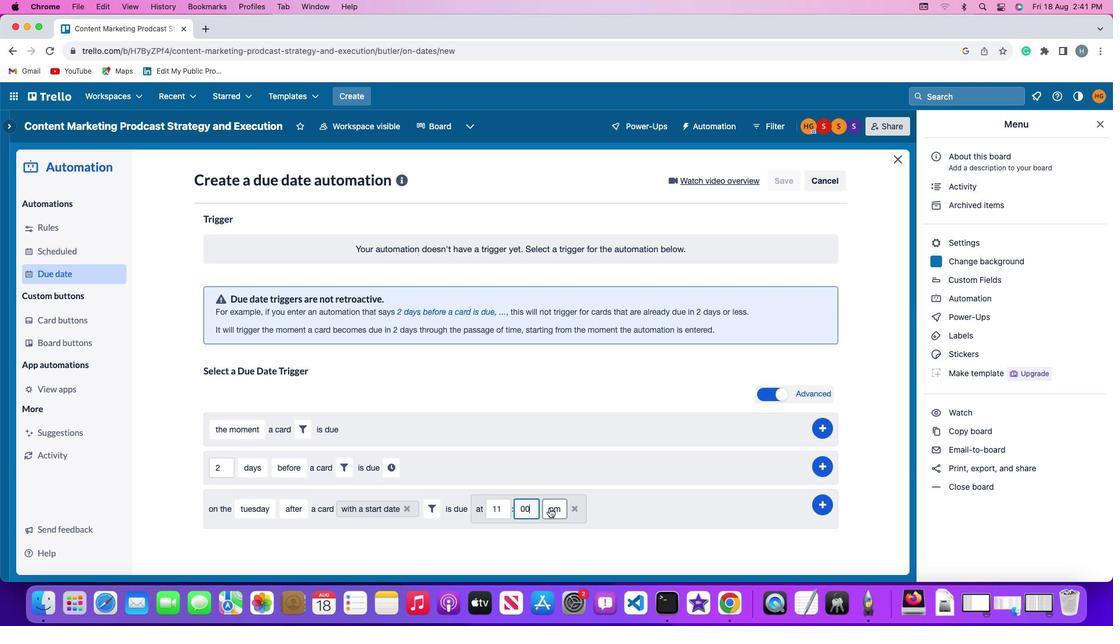 
Action: Mouse pressed left at (548, 508)
Screenshot: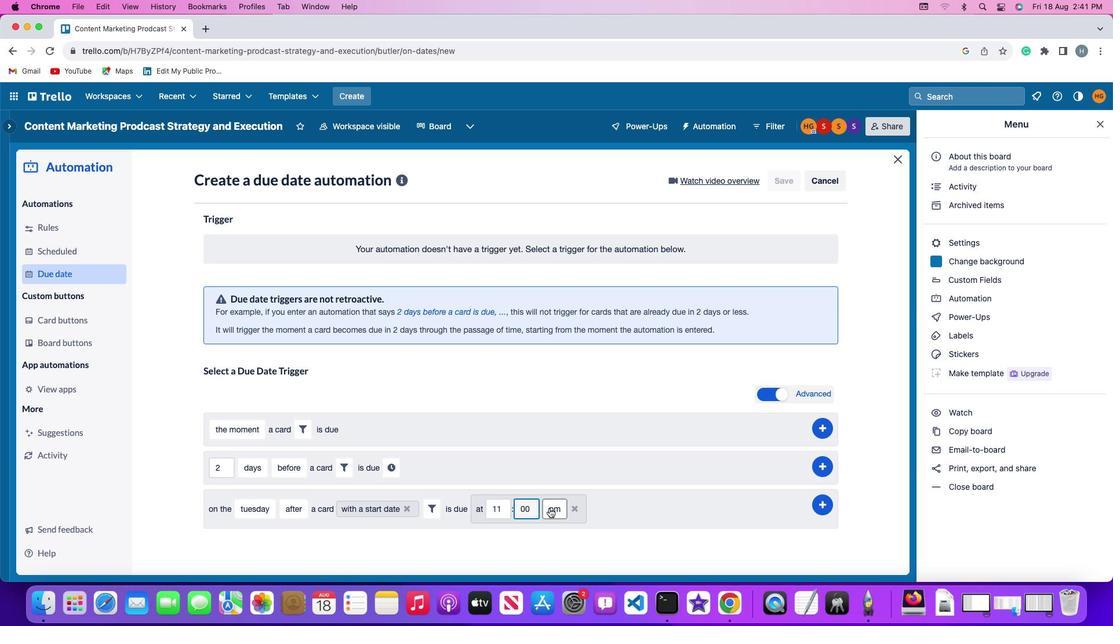 
Action: Mouse moved to (551, 527)
Screenshot: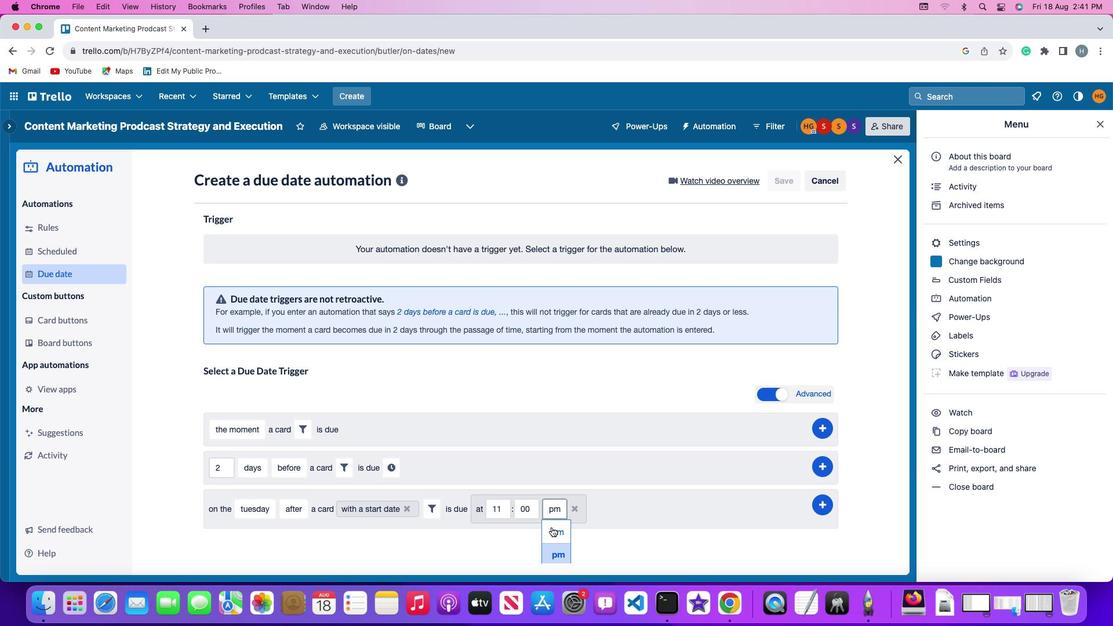 
Action: Mouse pressed left at (551, 527)
Screenshot: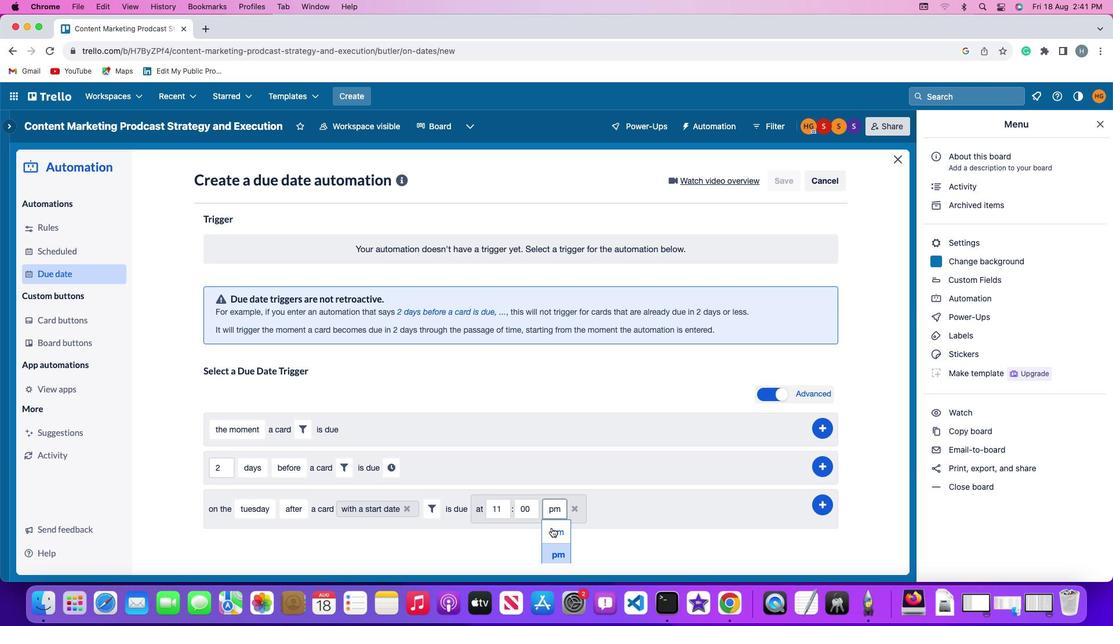 
Action: Mouse moved to (820, 502)
Screenshot: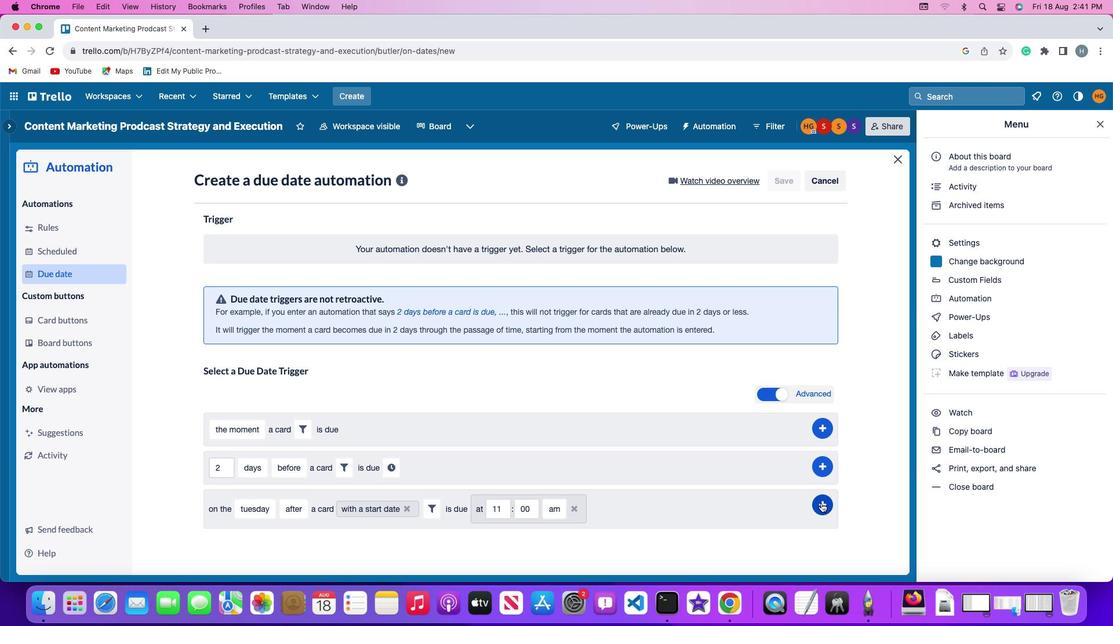 
Action: Mouse pressed left at (820, 502)
Screenshot: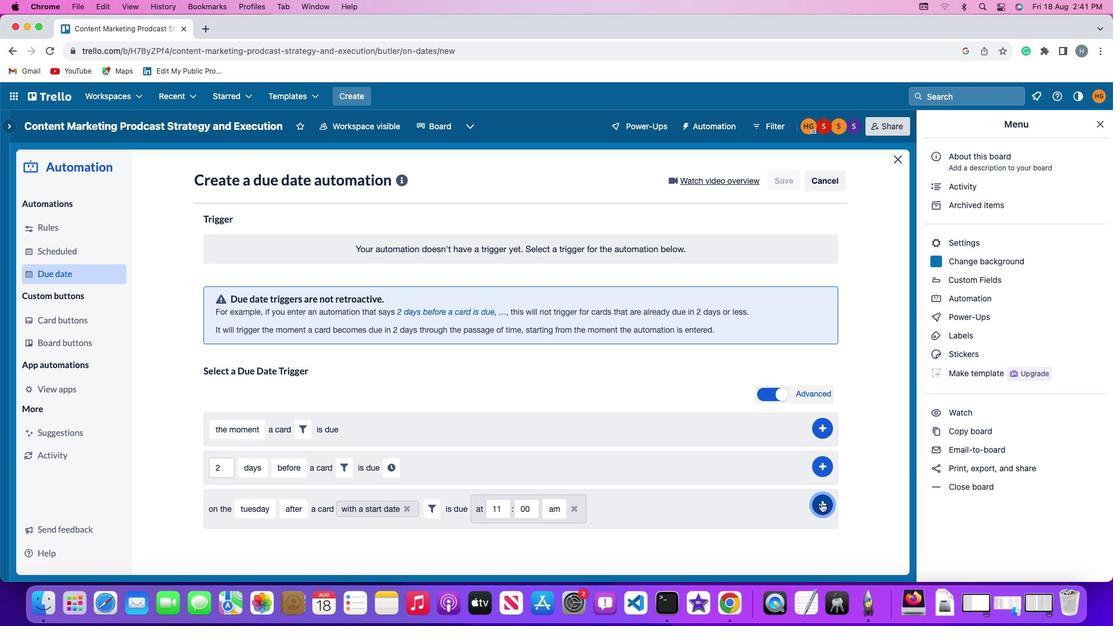 
Action: Mouse moved to (870, 419)
Screenshot: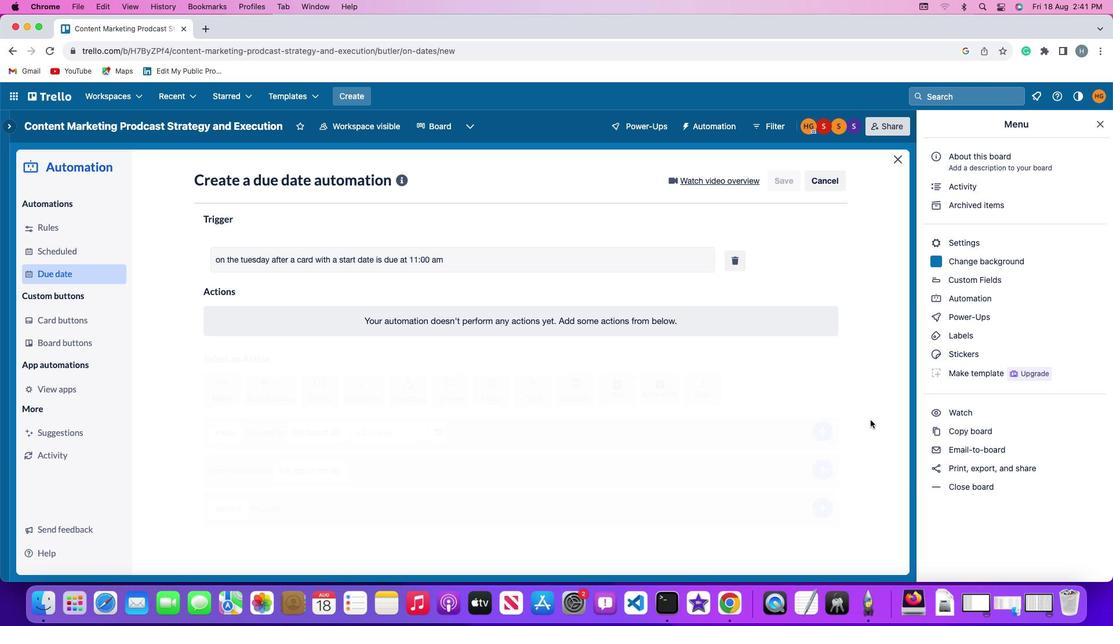 
